 Task: Create a due date automation trigger when advanced on, 2 working days before a card is due add fields with custom field "Resume" set to a number lower or equal to 1 and greater than 10 at 11:00 AM.
Action: Mouse moved to (1304, 108)
Screenshot: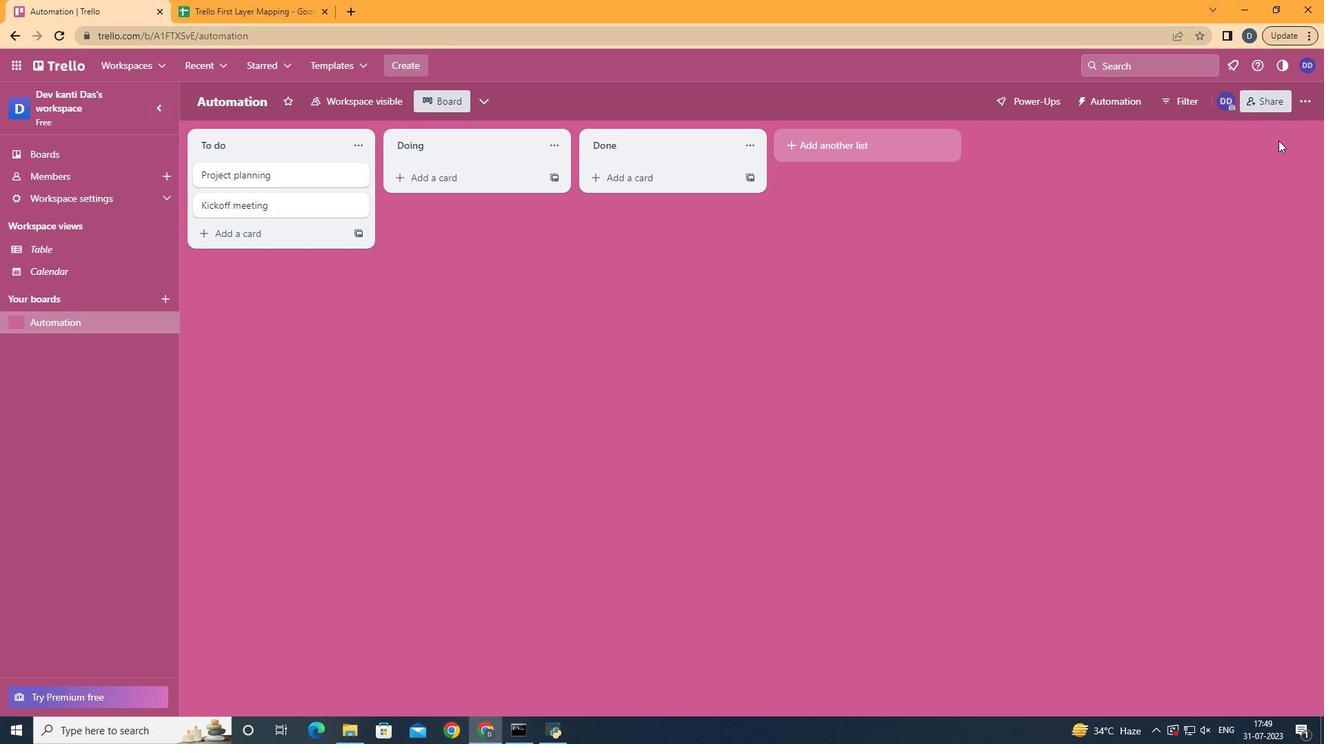 
Action: Mouse pressed left at (1304, 108)
Screenshot: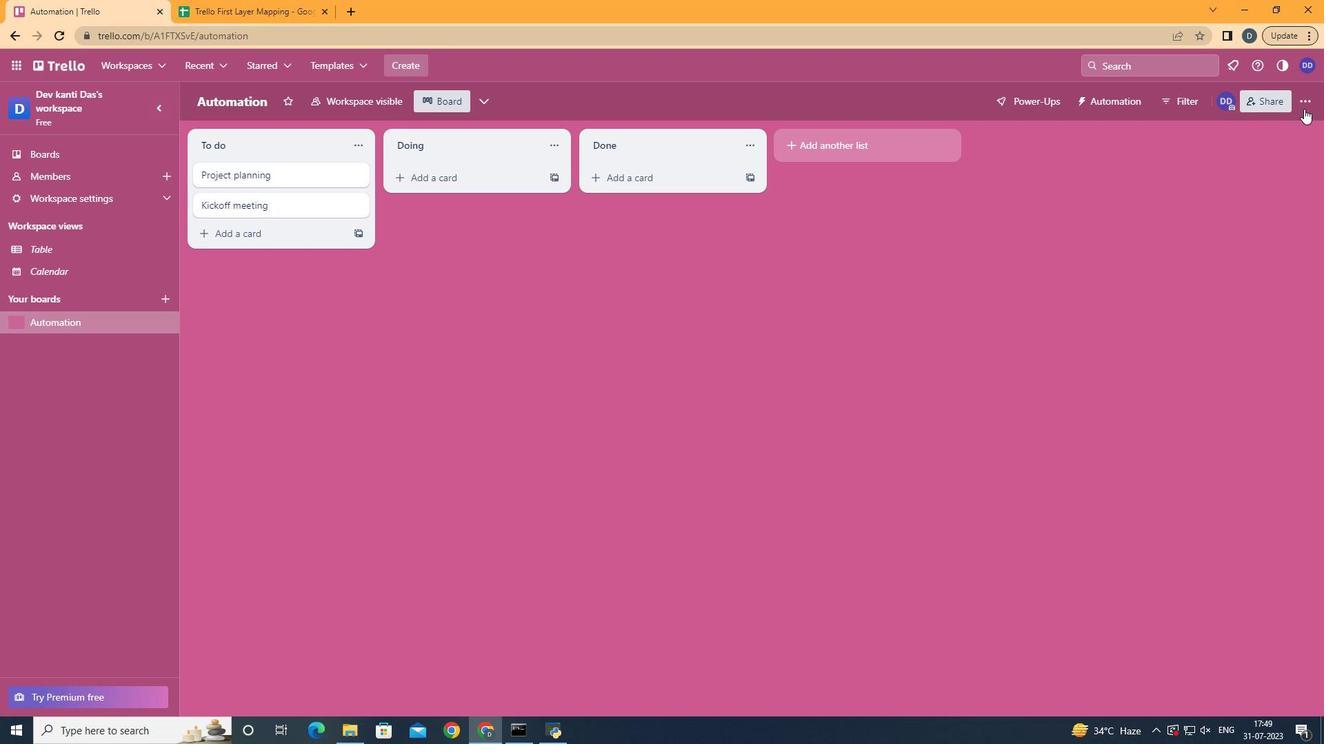 
Action: Mouse moved to (1220, 292)
Screenshot: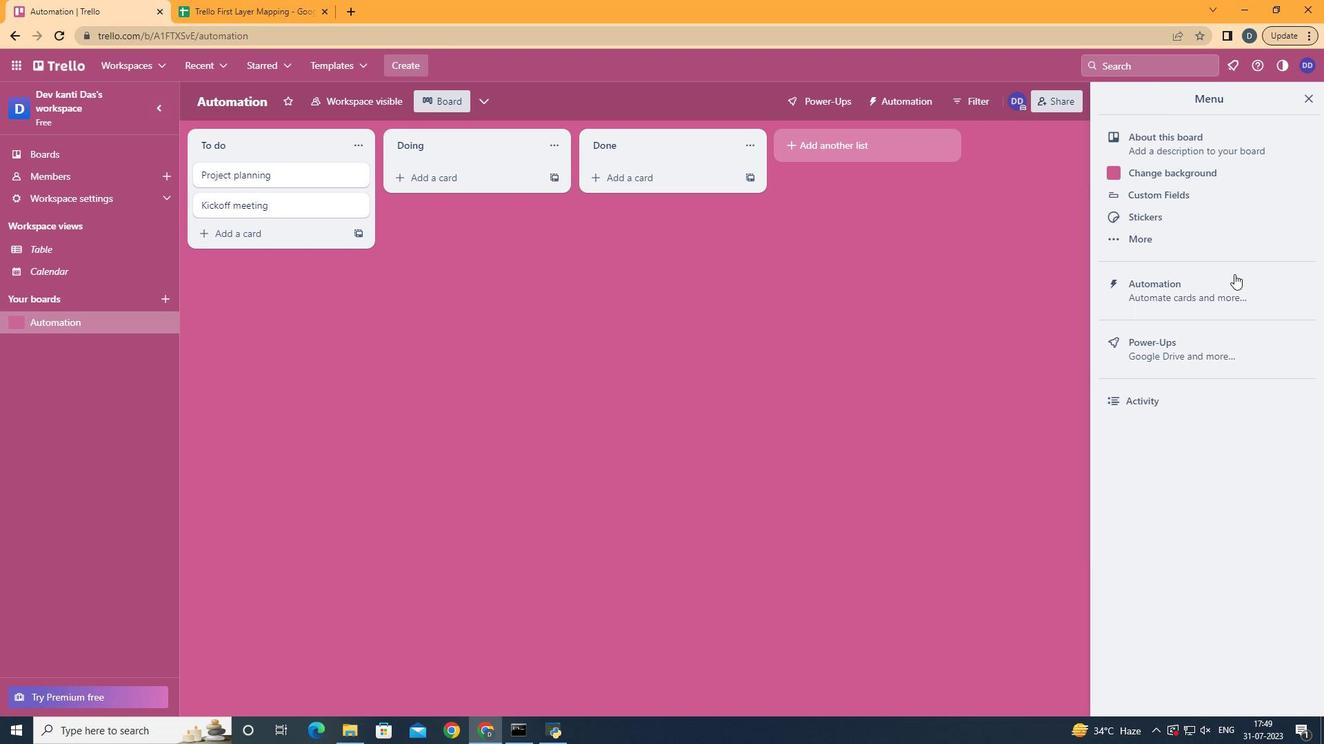 
Action: Mouse pressed left at (1220, 292)
Screenshot: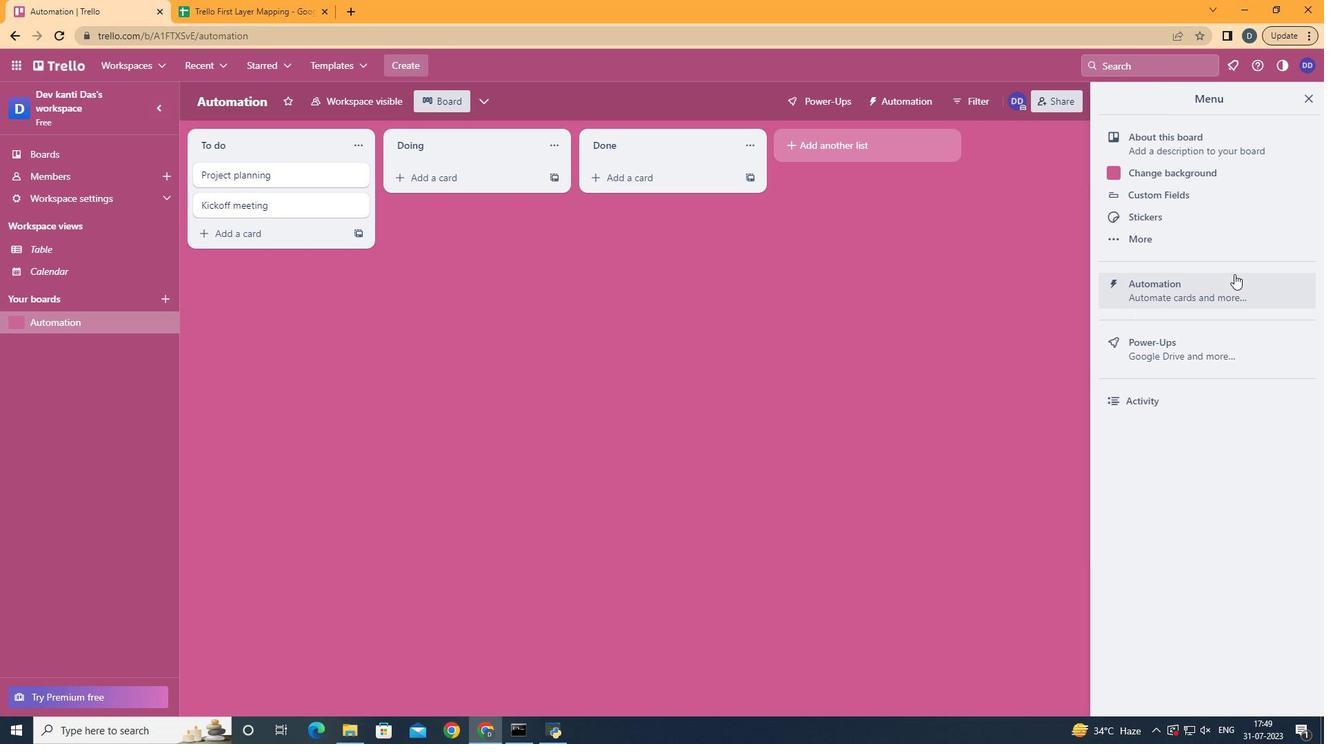 
Action: Mouse moved to (294, 284)
Screenshot: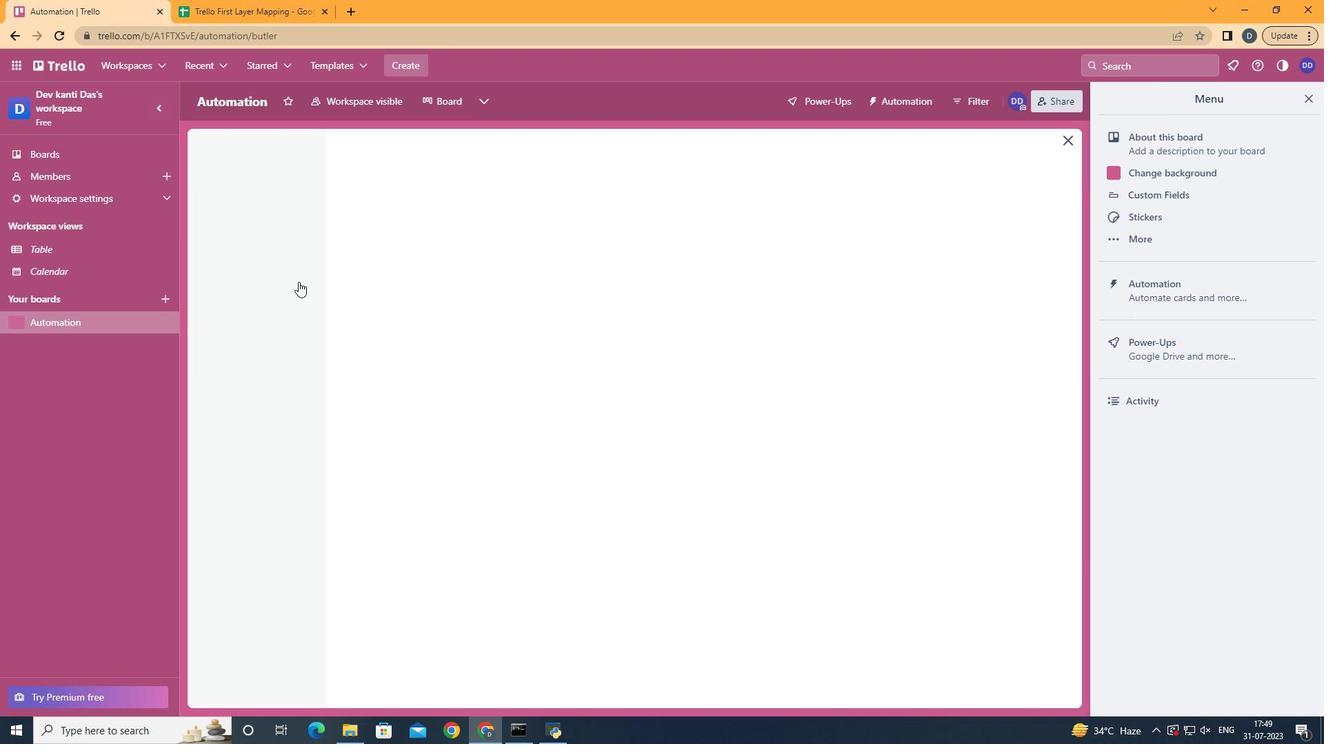 
Action: Mouse pressed left at (294, 284)
Screenshot: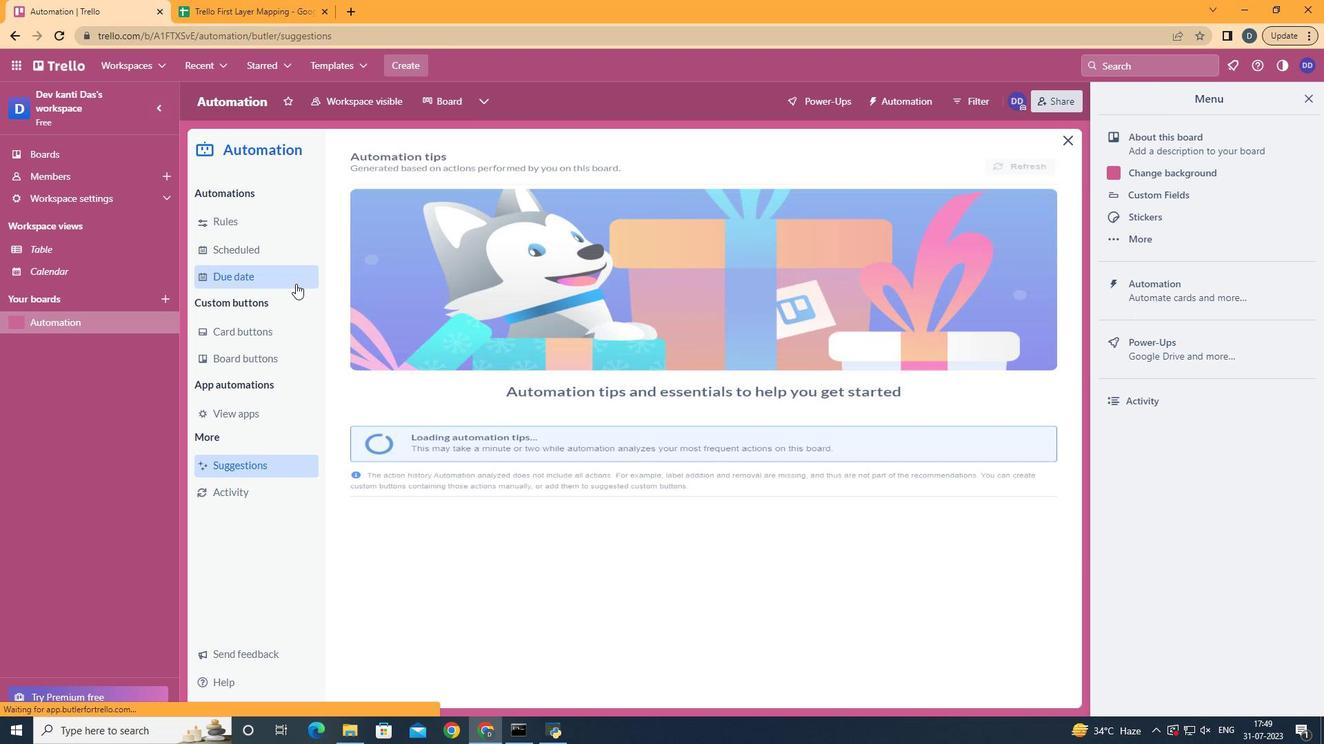 
Action: Mouse moved to (969, 162)
Screenshot: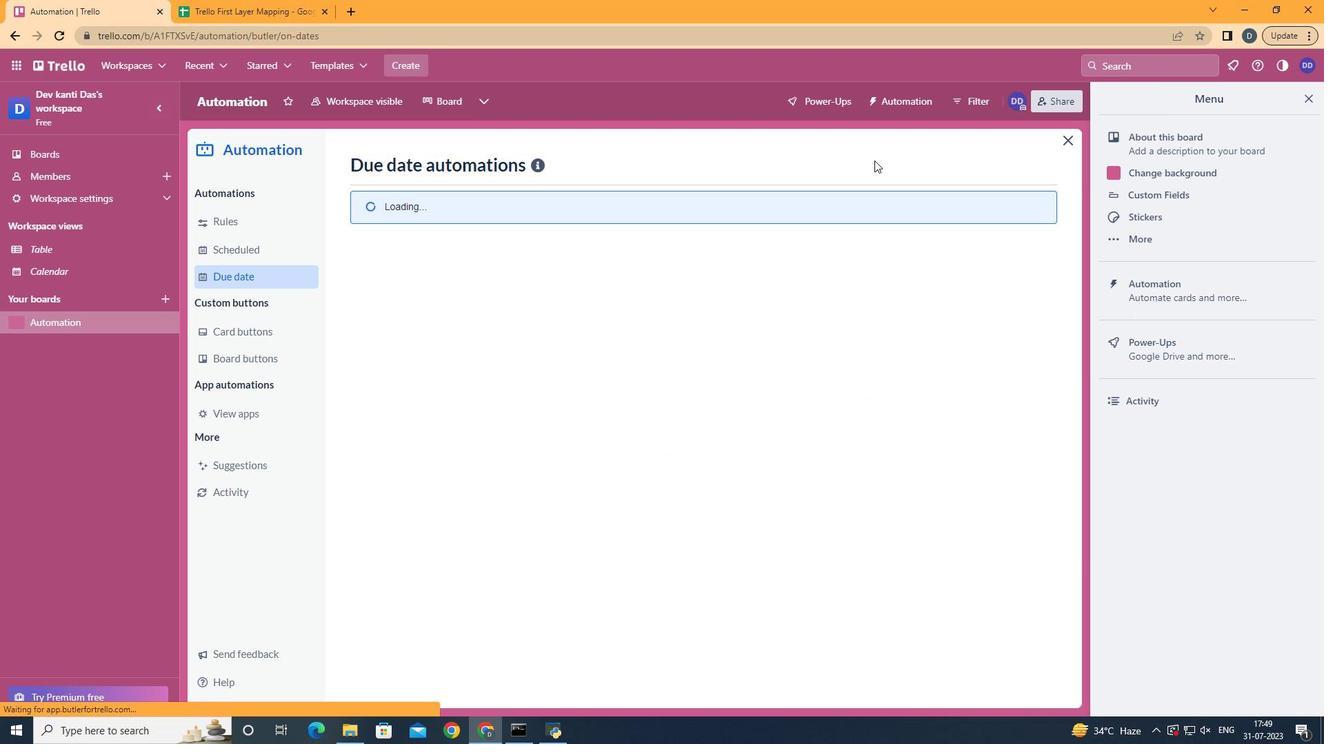
Action: Mouse pressed left at (969, 162)
Screenshot: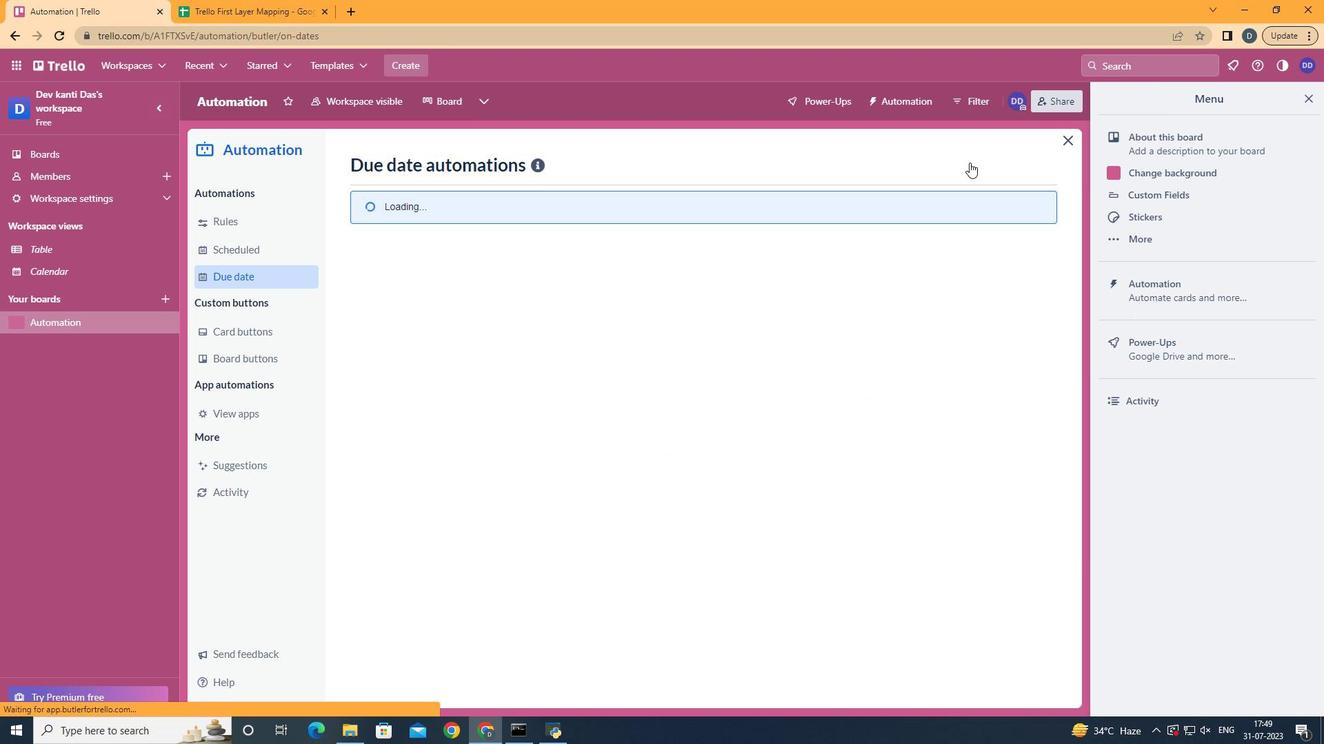 
Action: Mouse moved to (702, 309)
Screenshot: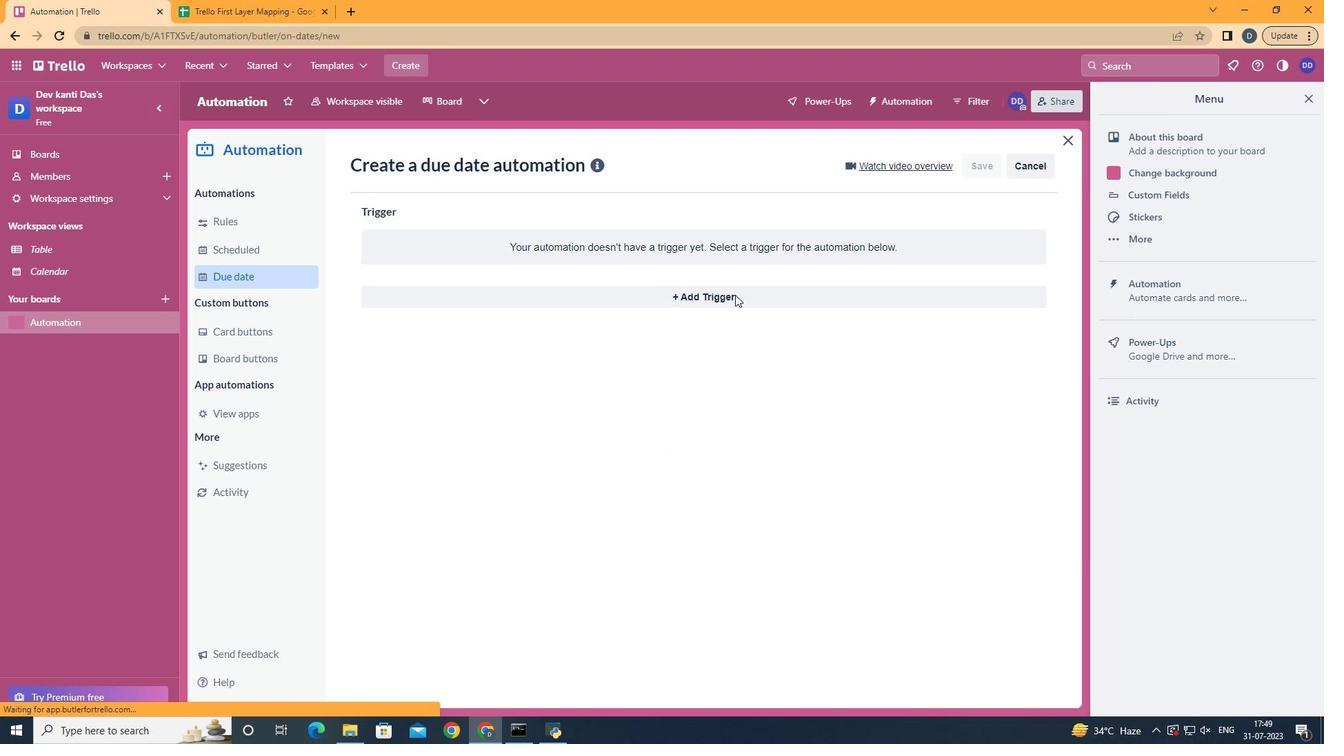 
Action: Mouse pressed left at (702, 309)
Screenshot: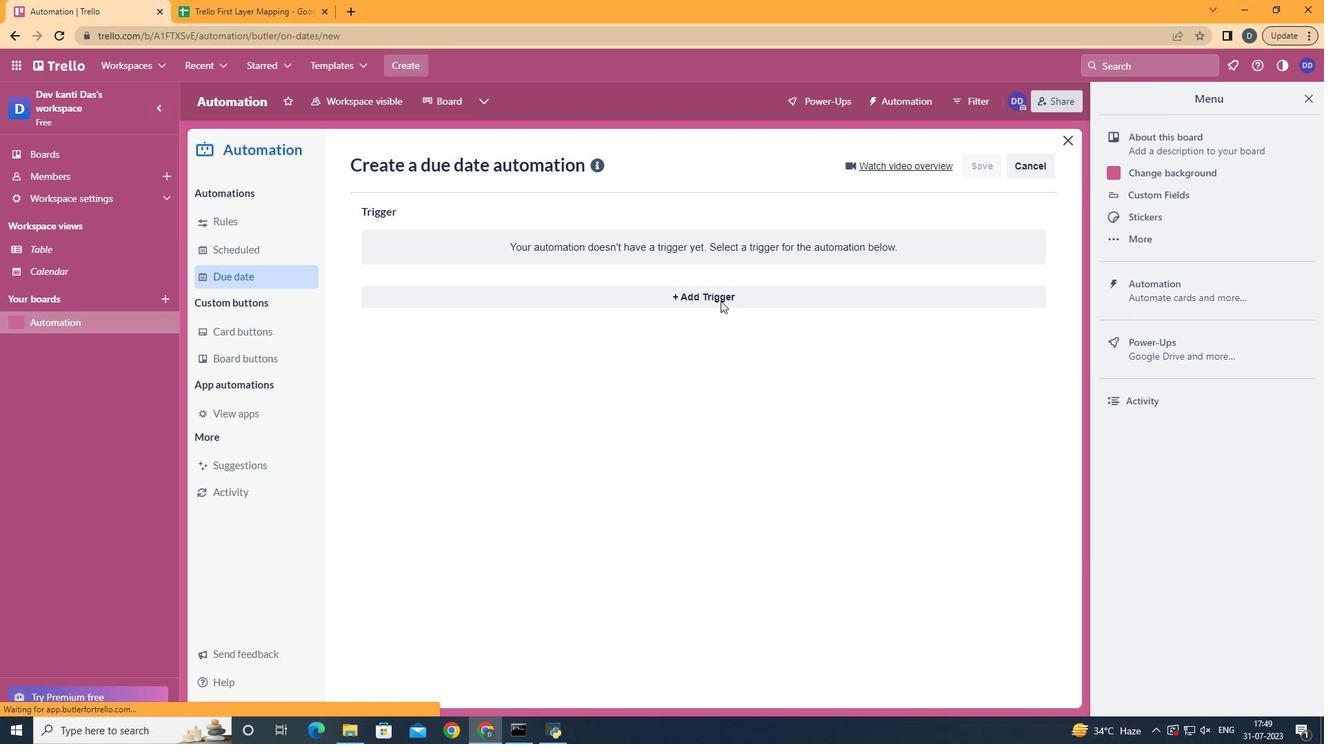 
Action: Mouse moved to (733, 294)
Screenshot: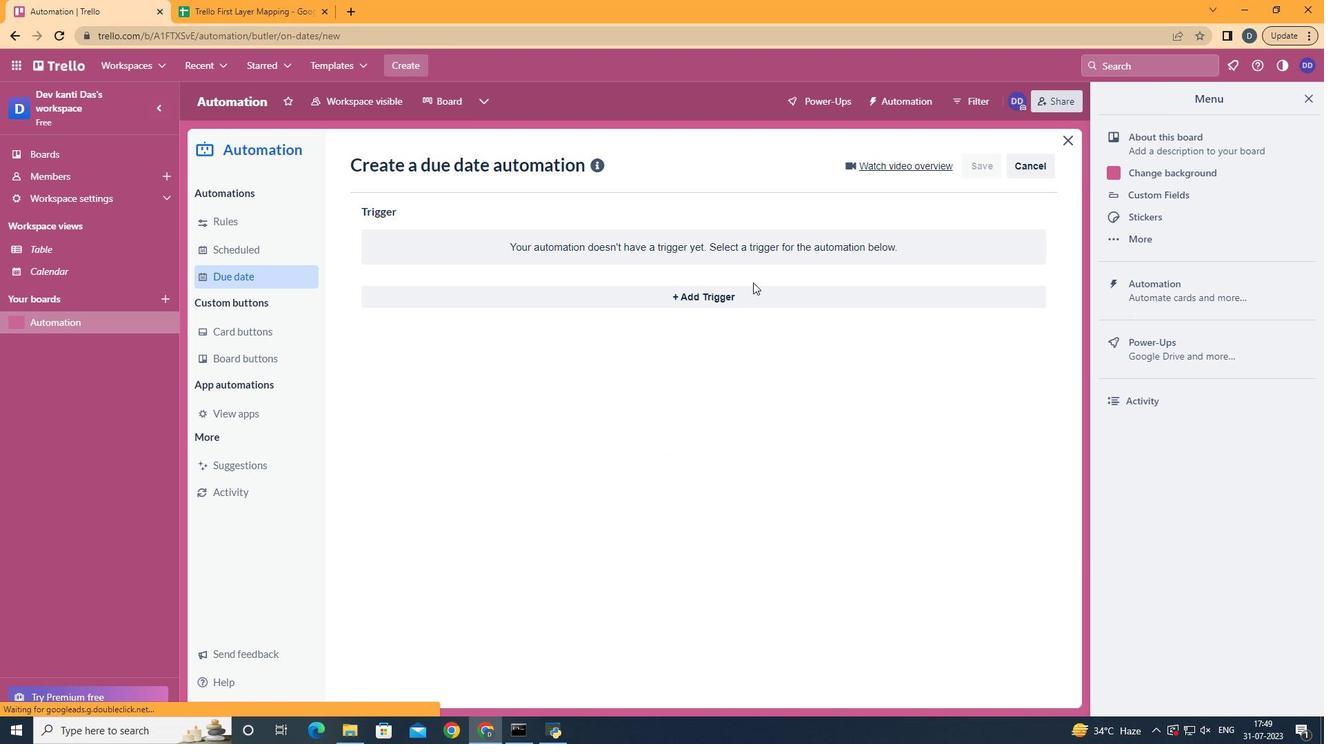 
Action: Mouse pressed left at (733, 294)
Screenshot: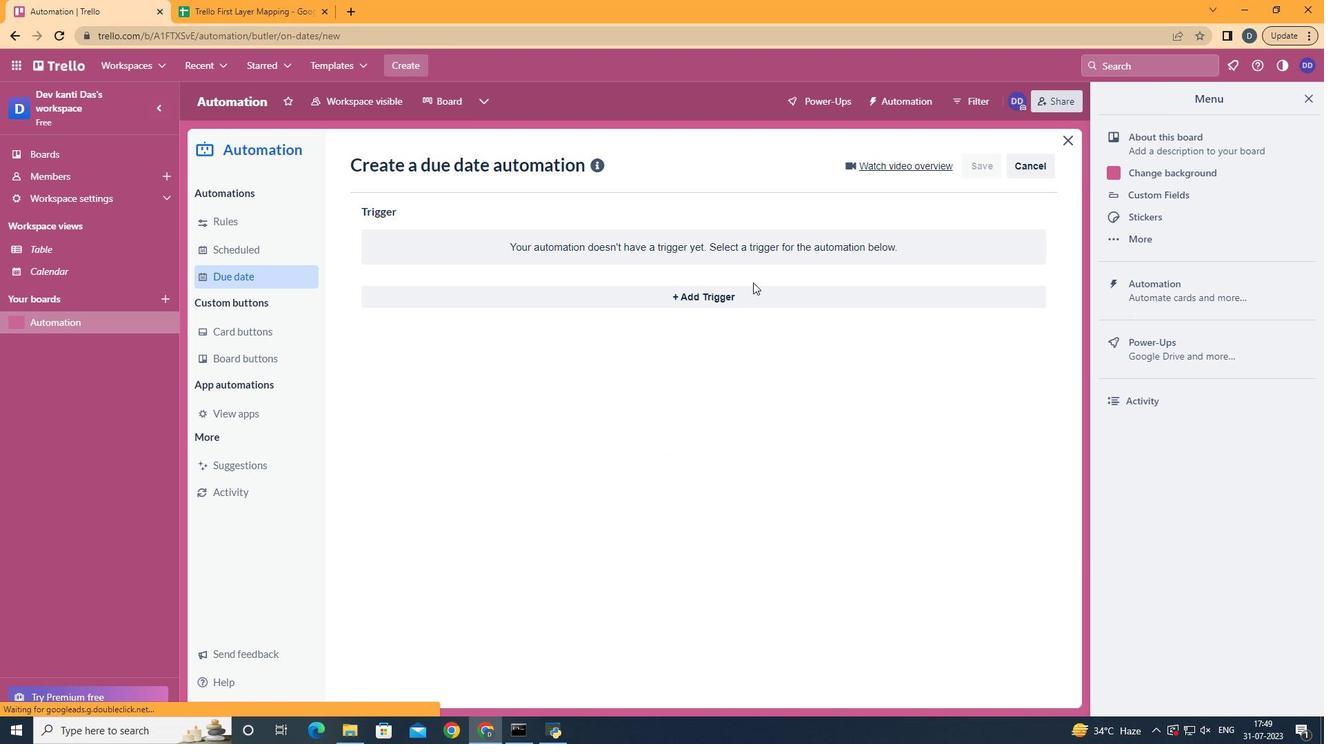 
Action: Mouse moved to (444, 558)
Screenshot: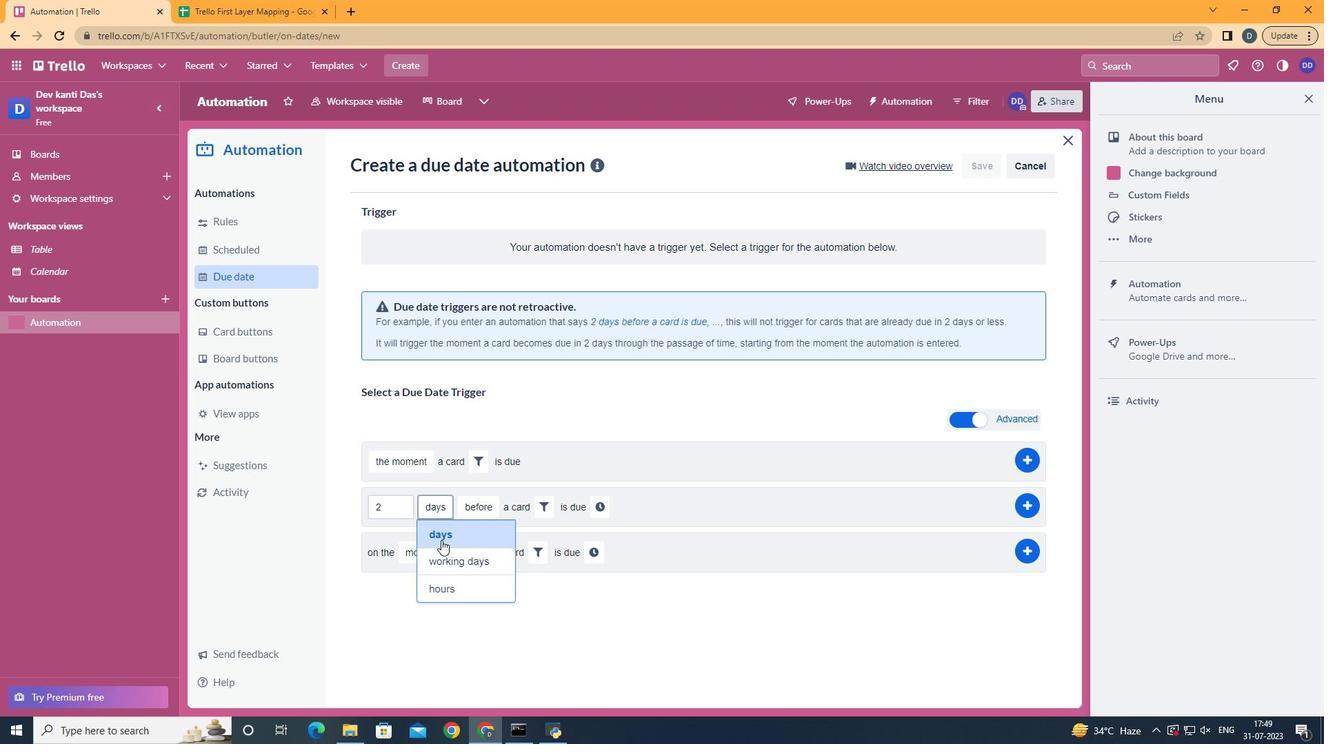 
Action: Mouse pressed left at (444, 558)
Screenshot: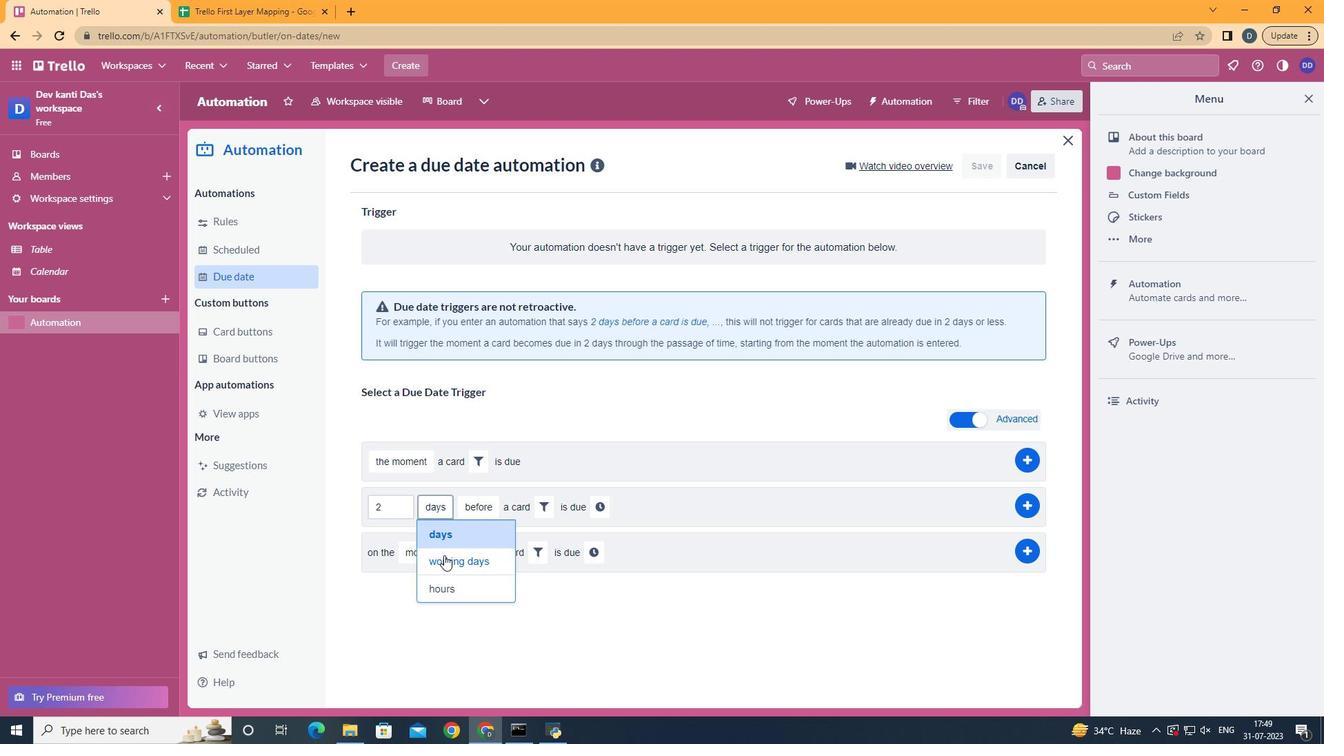 
Action: Mouse moved to (571, 506)
Screenshot: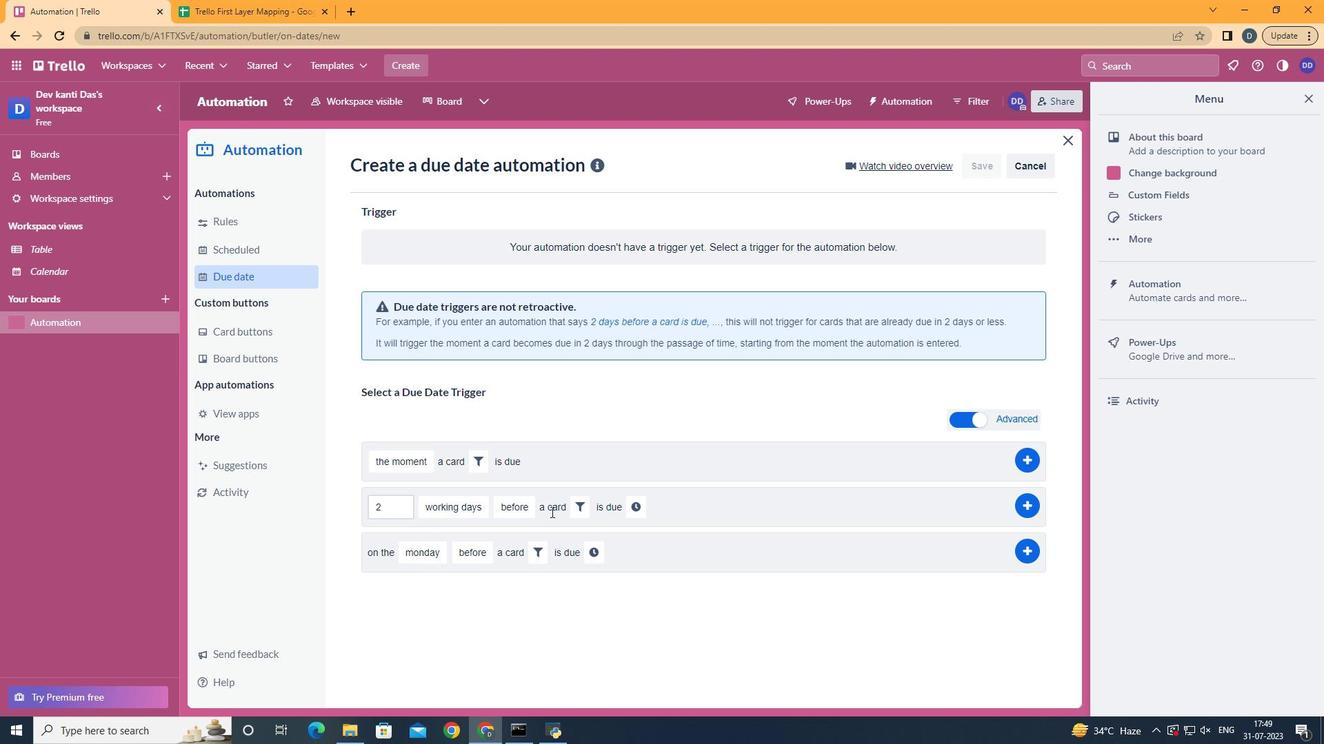 
Action: Mouse pressed left at (571, 506)
Screenshot: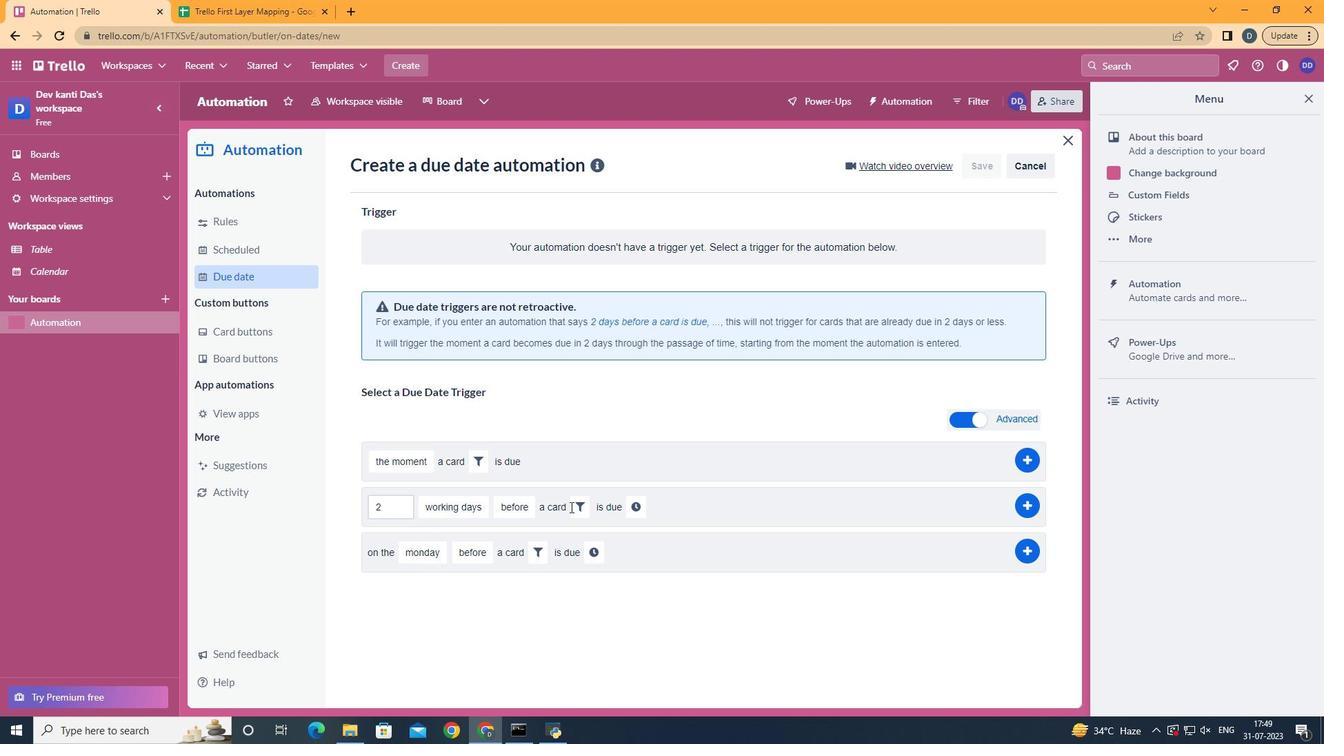 
Action: Mouse moved to (805, 553)
Screenshot: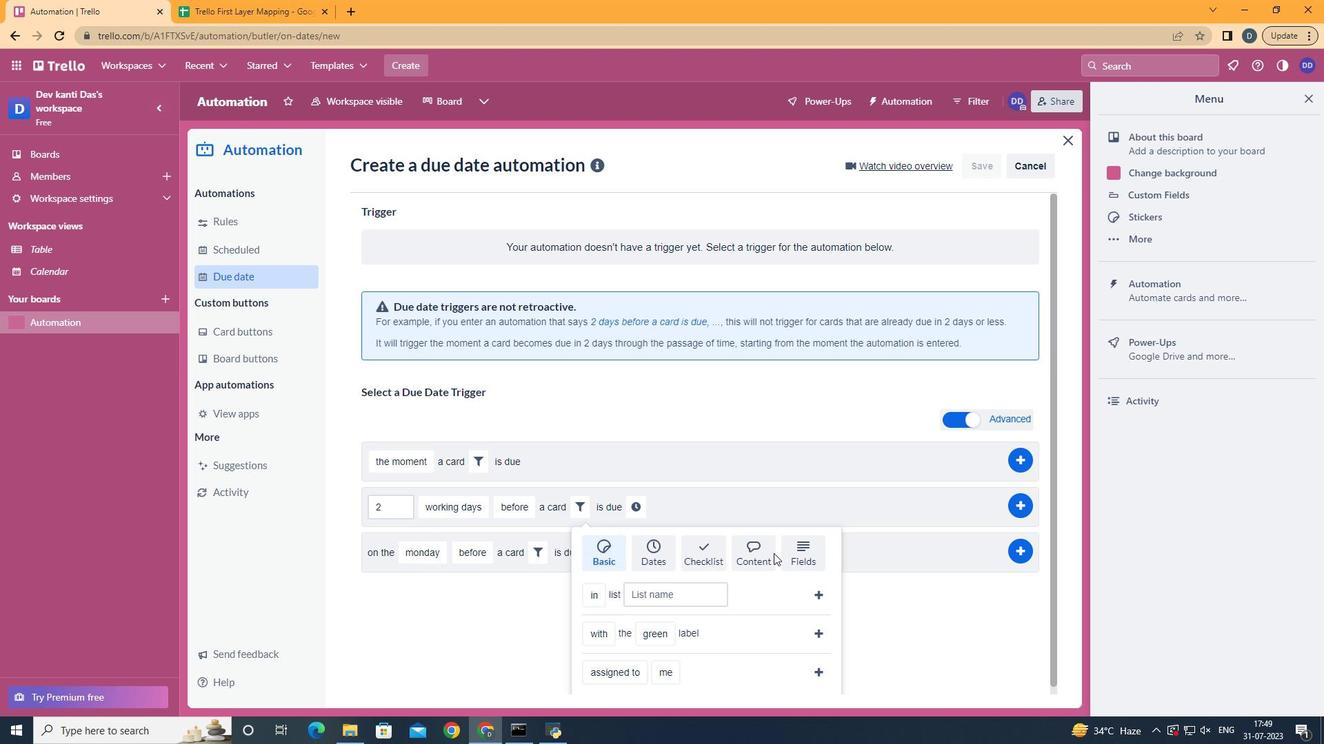 
Action: Mouse pressed left at (805, 553)
Screenshot: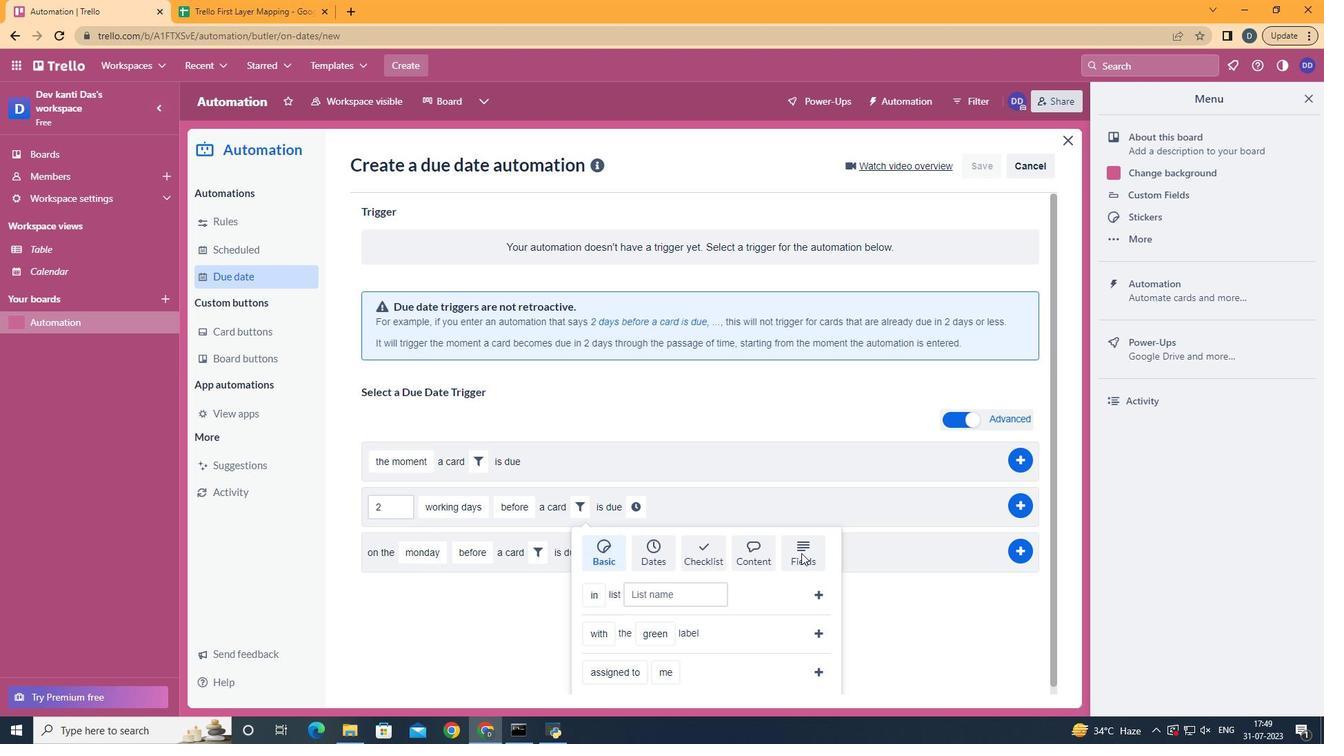 
Action: Mouse moved to (806, 553)
Screenshot: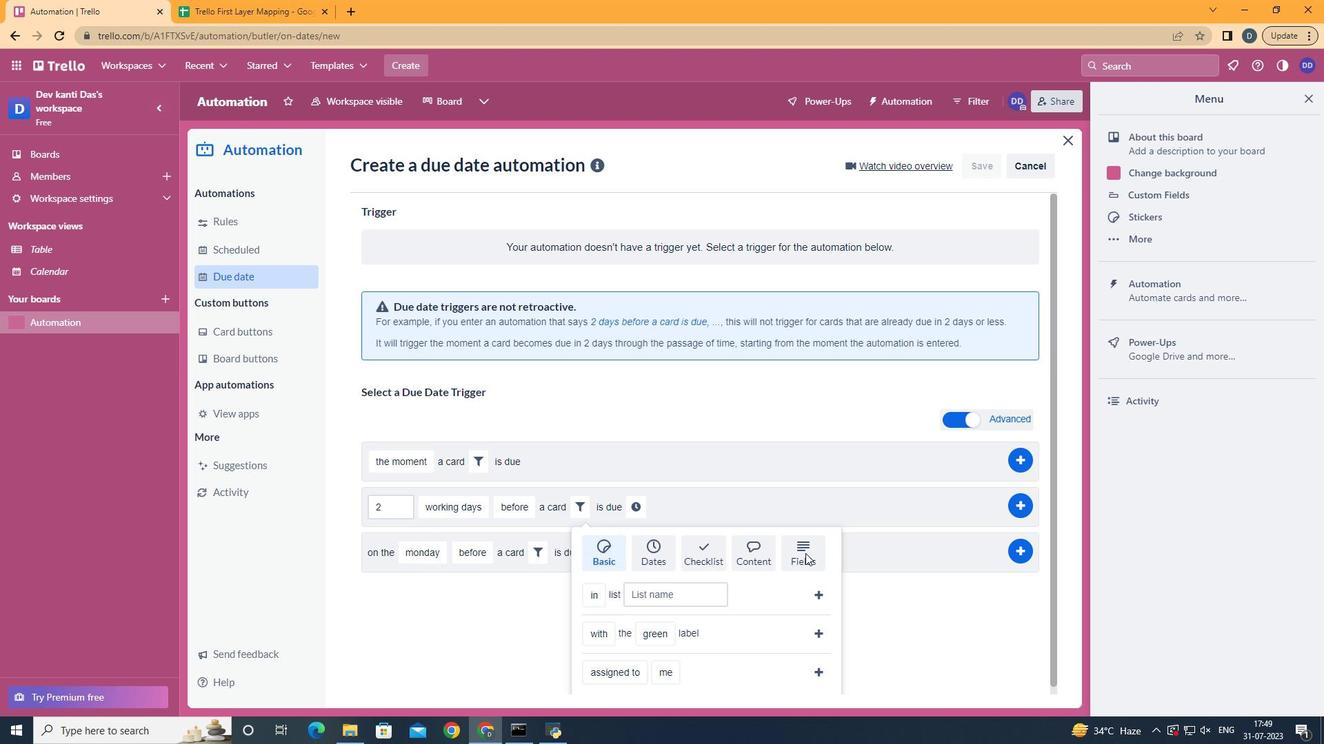 
Action: Mouse scrolled (806, 553) with delta (0, 0)
Screenshot: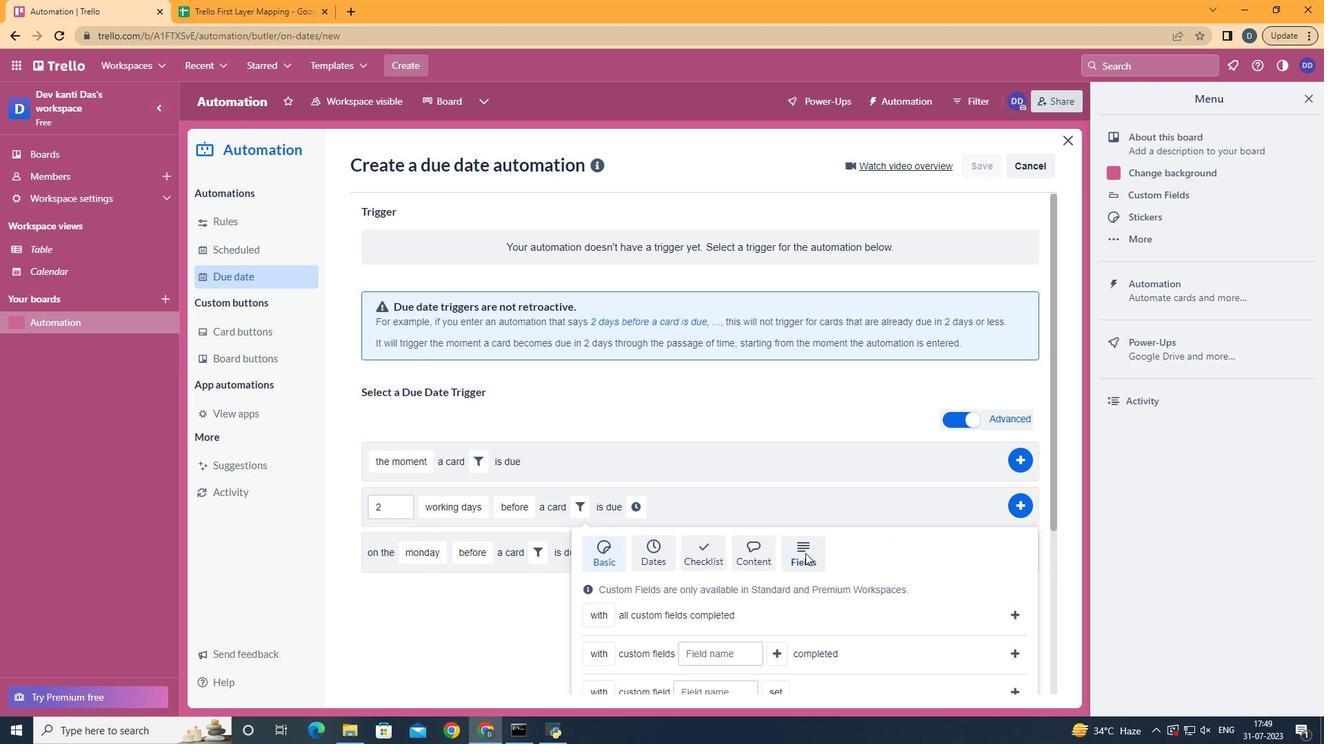 
Action: Mouse scrolled (806, 553) with delta (0, 0)
Screenshot: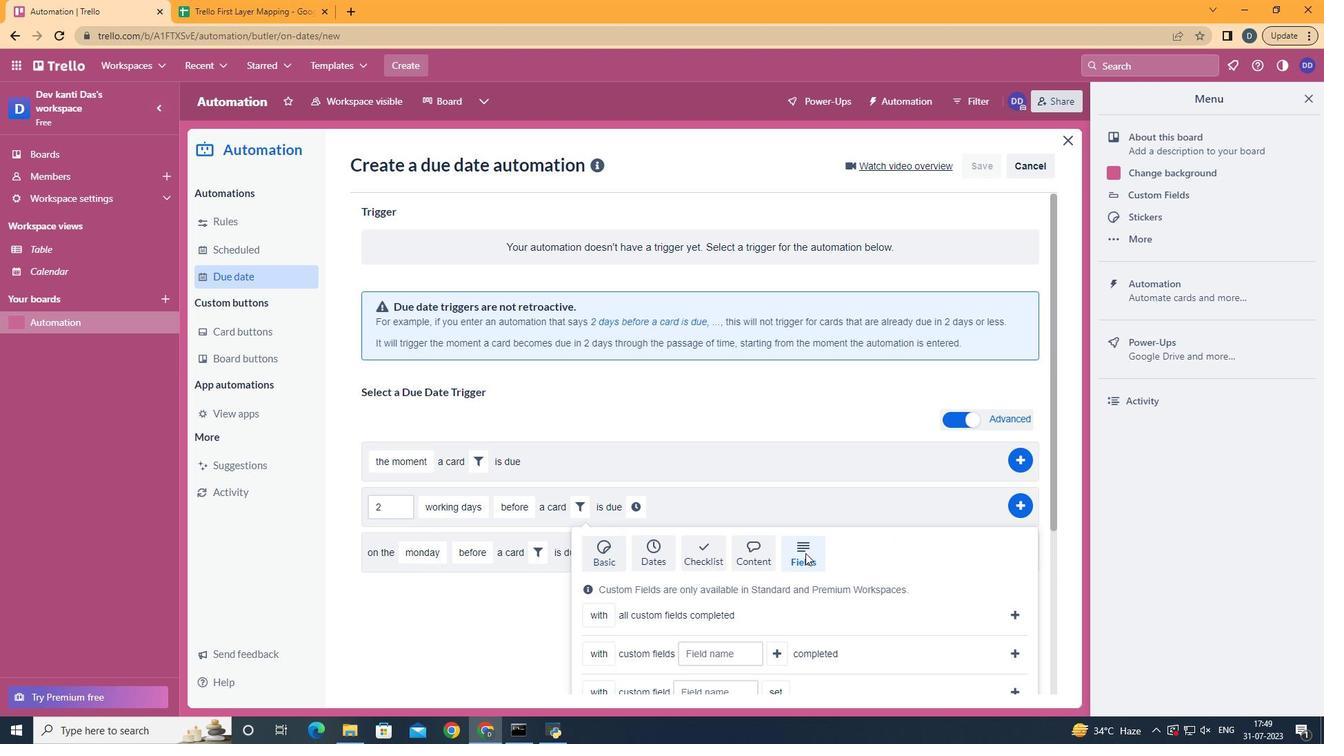 
Action: Mouse scrolled (806, 553) with delta (0, 0)
Screenshot: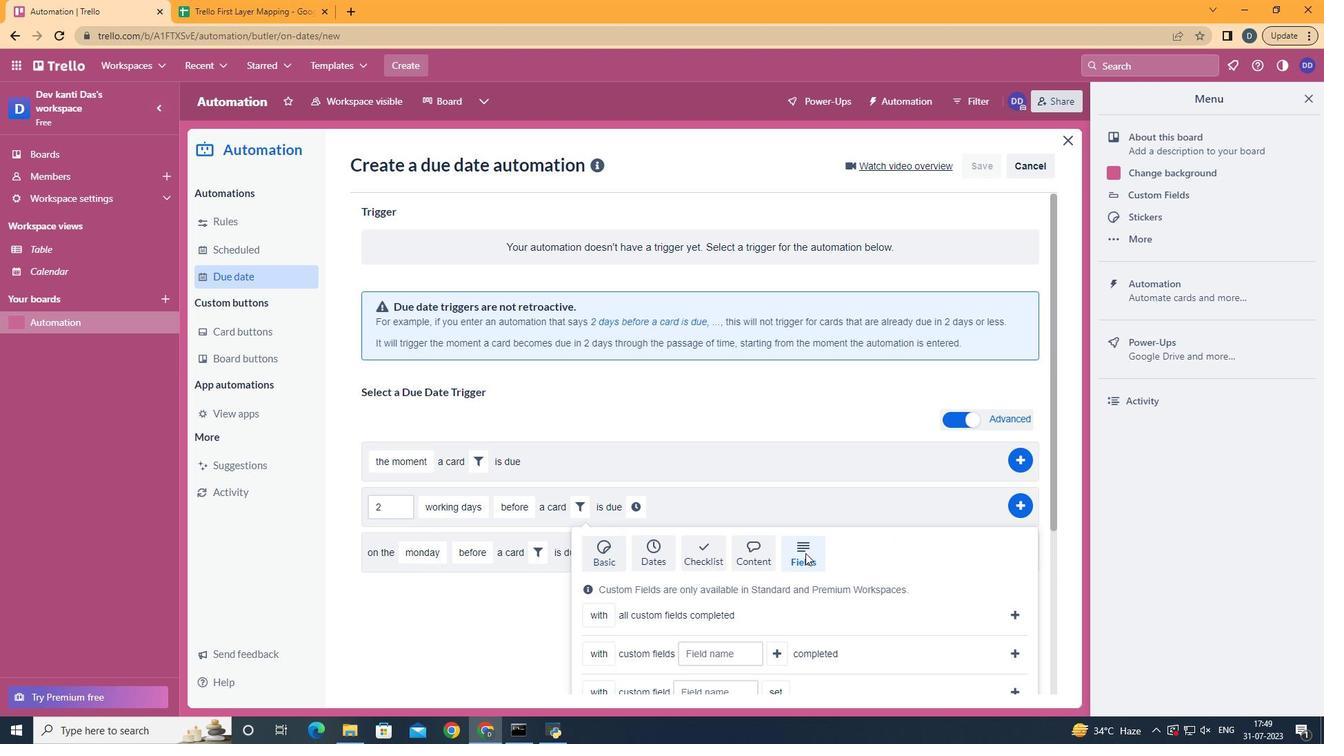 
Action: Mouse scrolled (806, 553) with delta (0, 0)
Screenshot: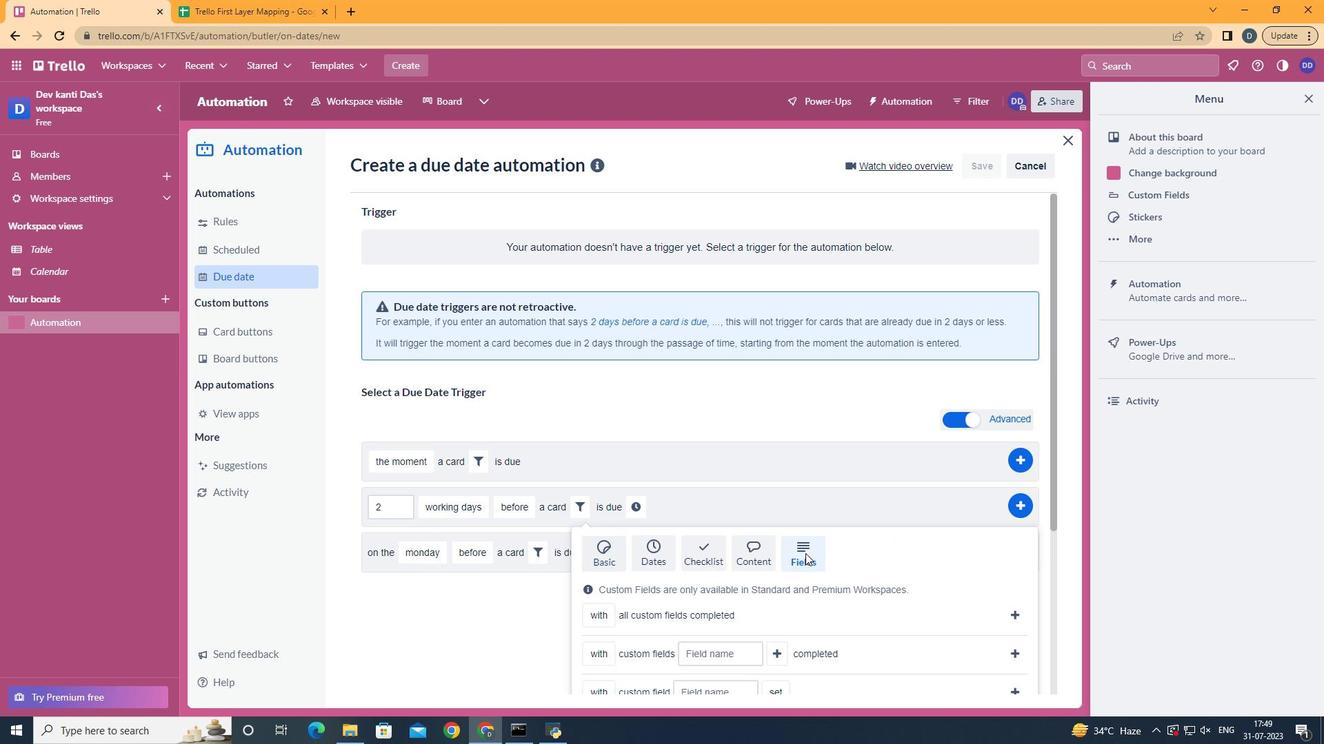 
Action: Mouse scrolled (806, 553) with delta (0, 0)
Screenshot: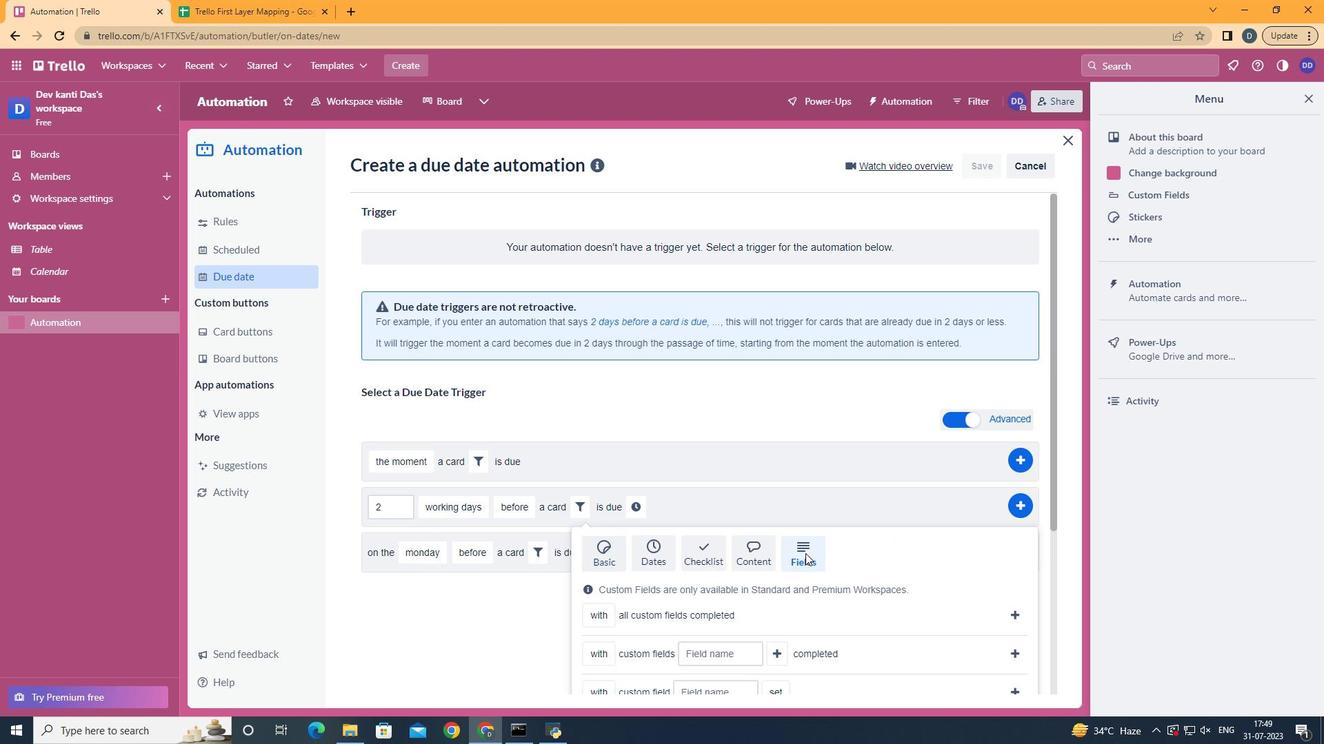 
Action: Mouse moved to (713, 567)
Screenshot: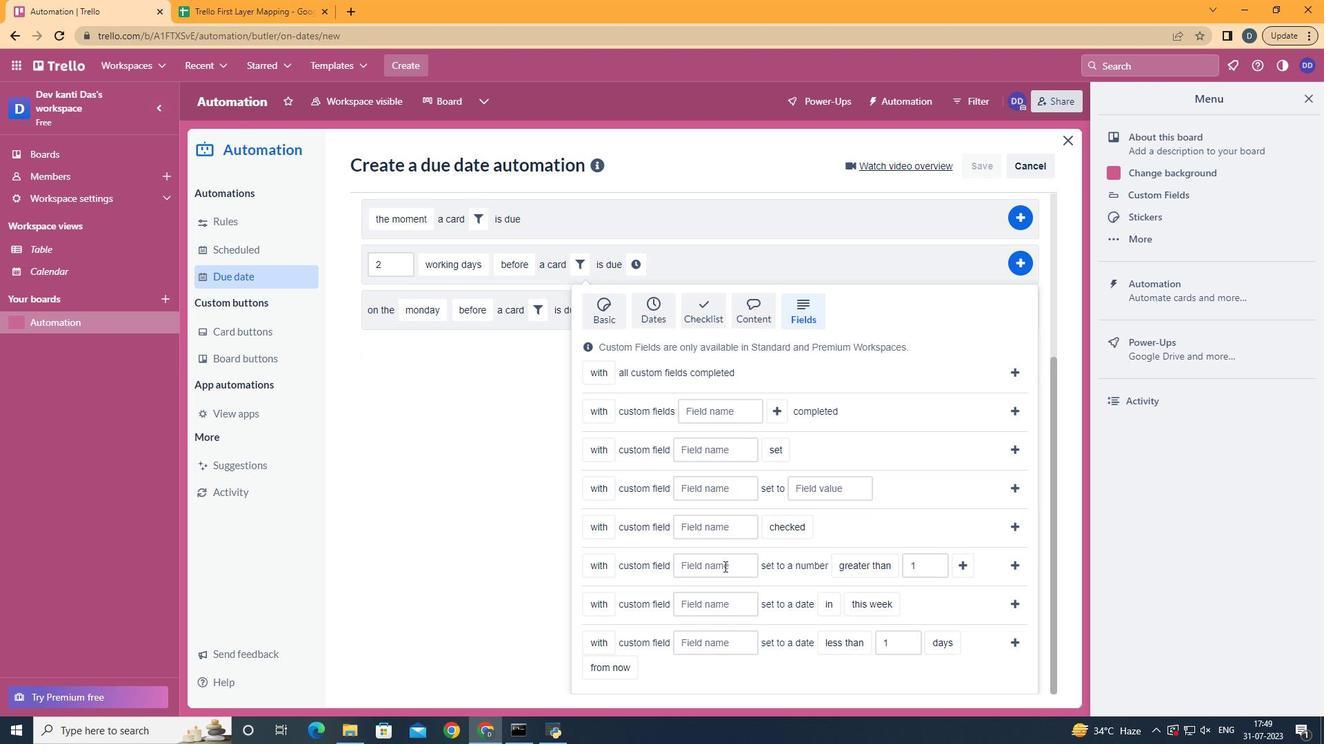 
Action: Mouse pressed left at (713, 567)
Screenshot: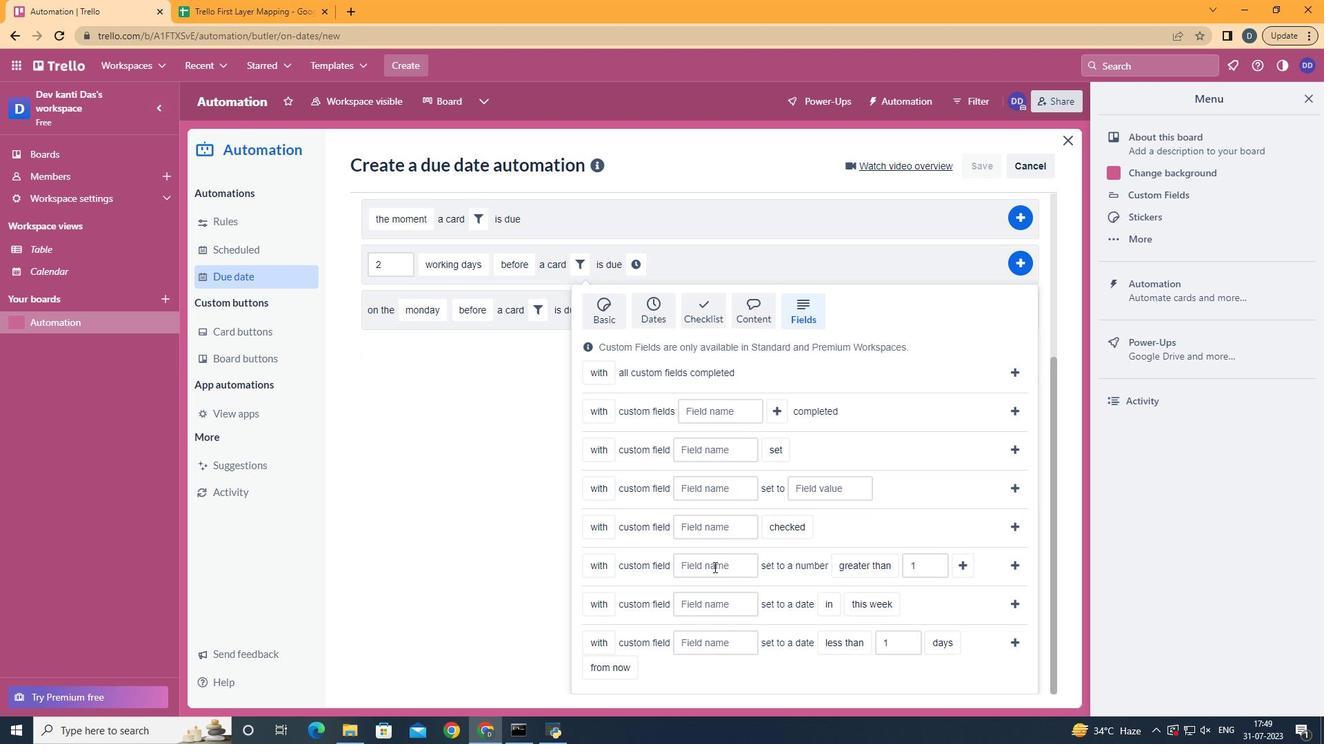 
Action: Key pressed <Key.shift>Resume
Screenshot: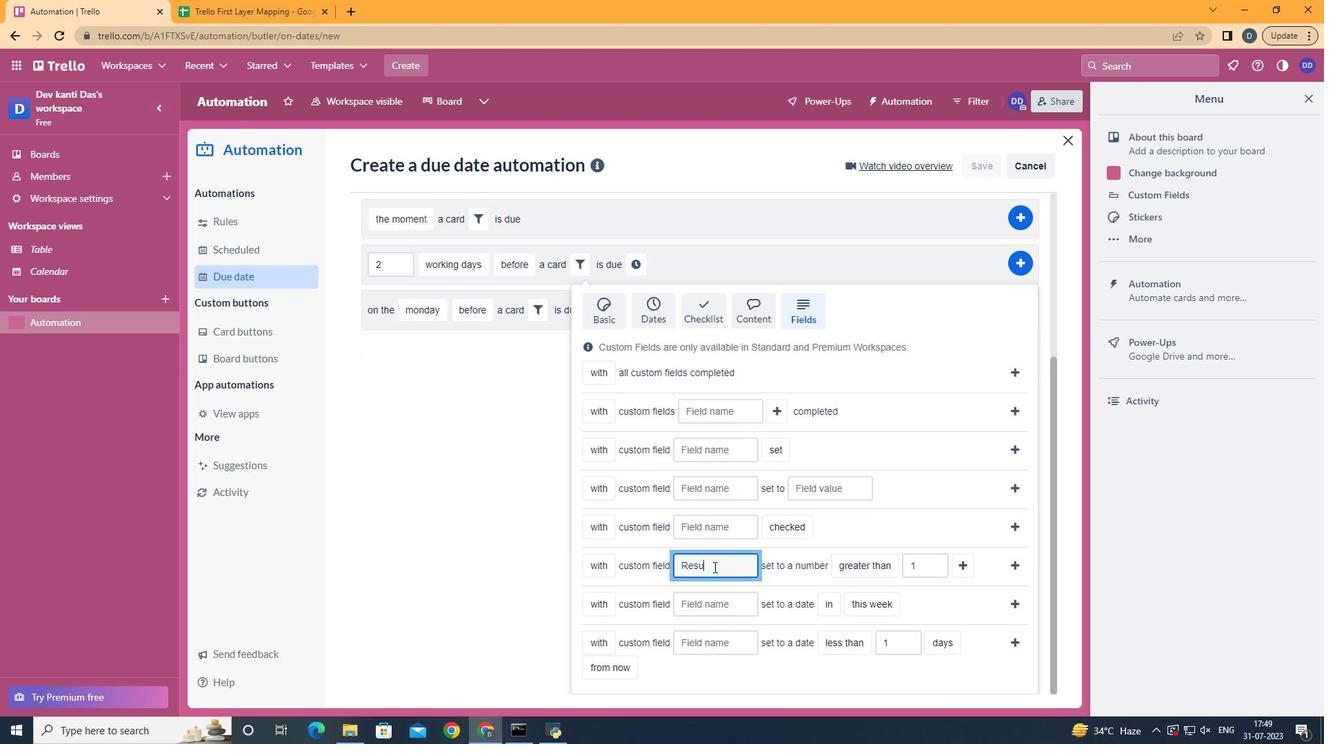 
Action: Mouse moved to (877, 674)
Screenshot: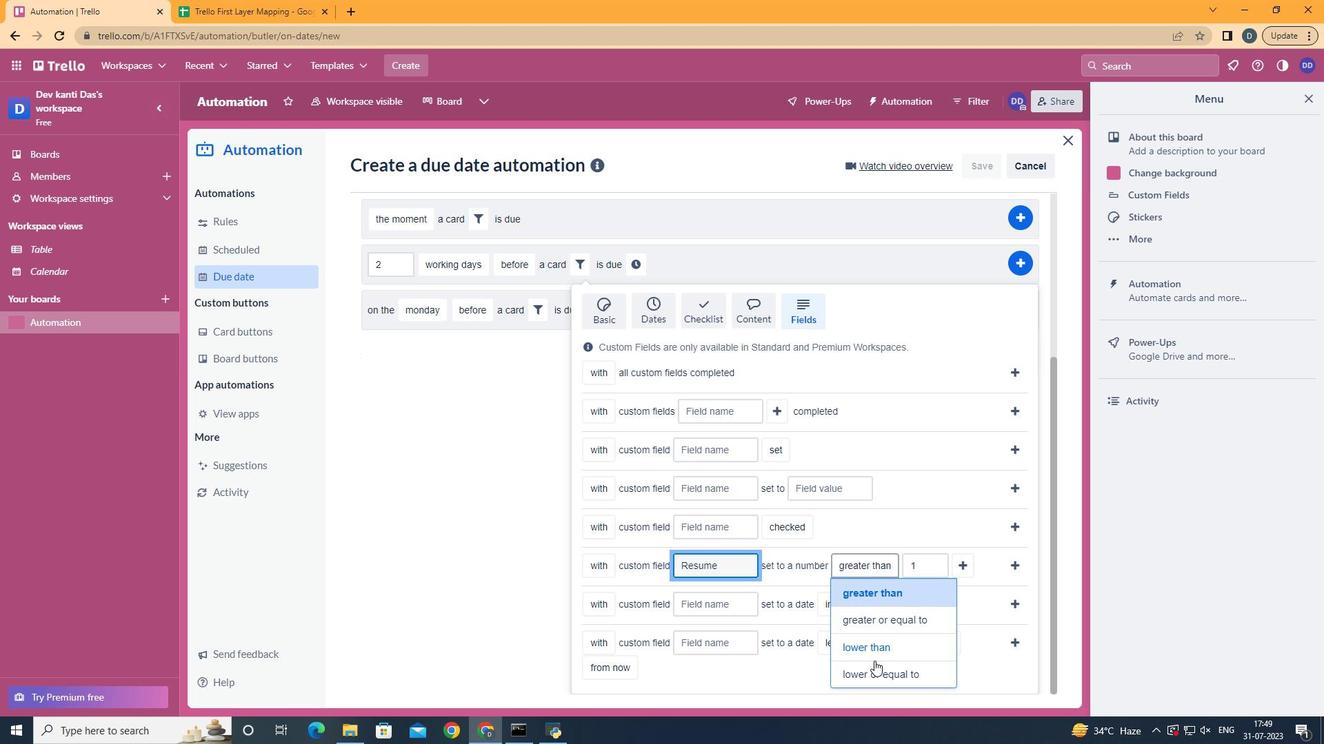 
Action: Mouse pressed left at (877, 674)
Screenshot: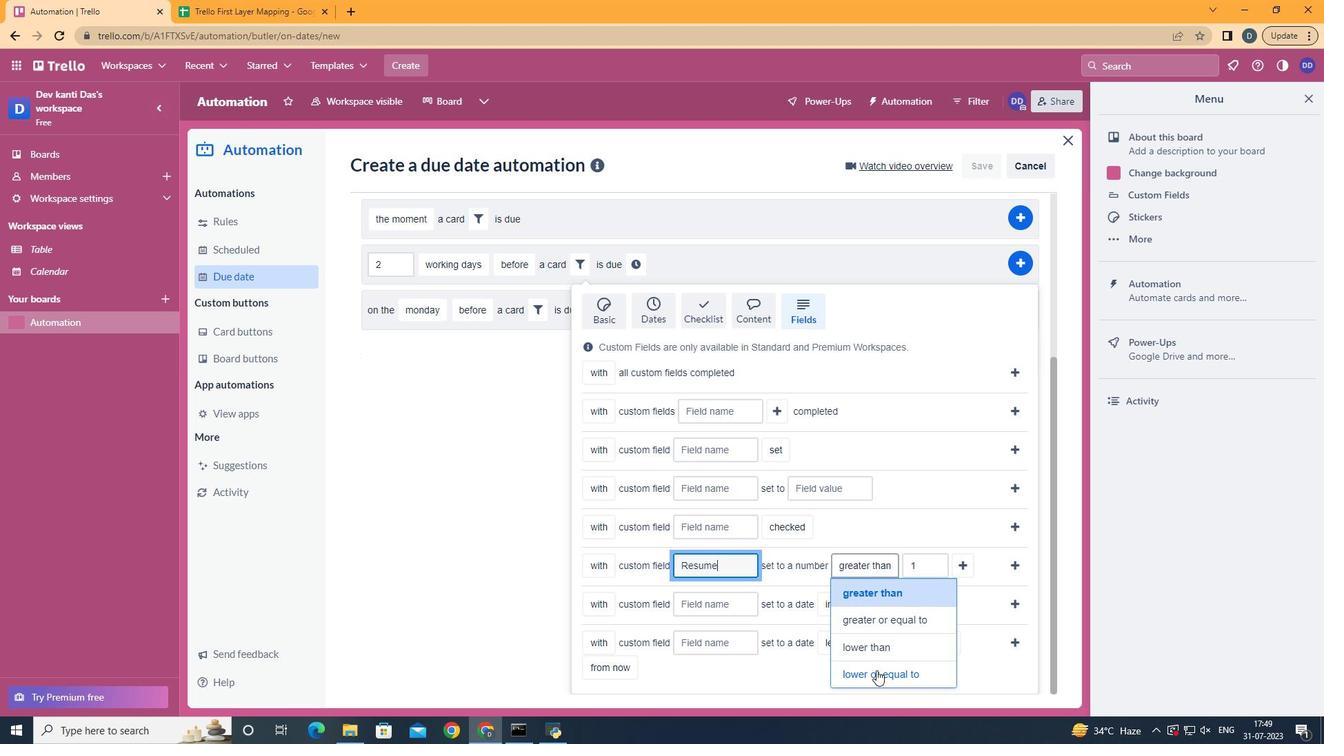
Action: Mouse moved to (584, 591)
Screenshot: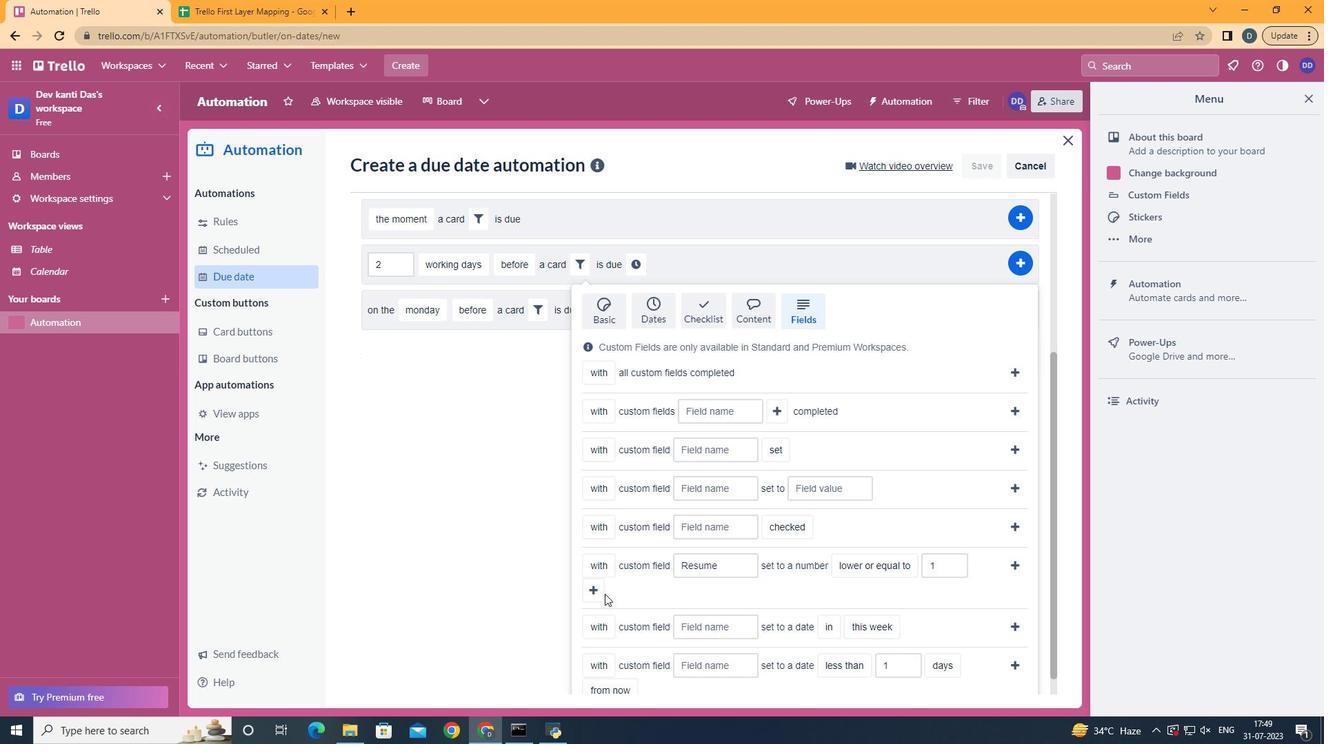 
Action: Mouse pressed left at (584, 591)
Screenshot: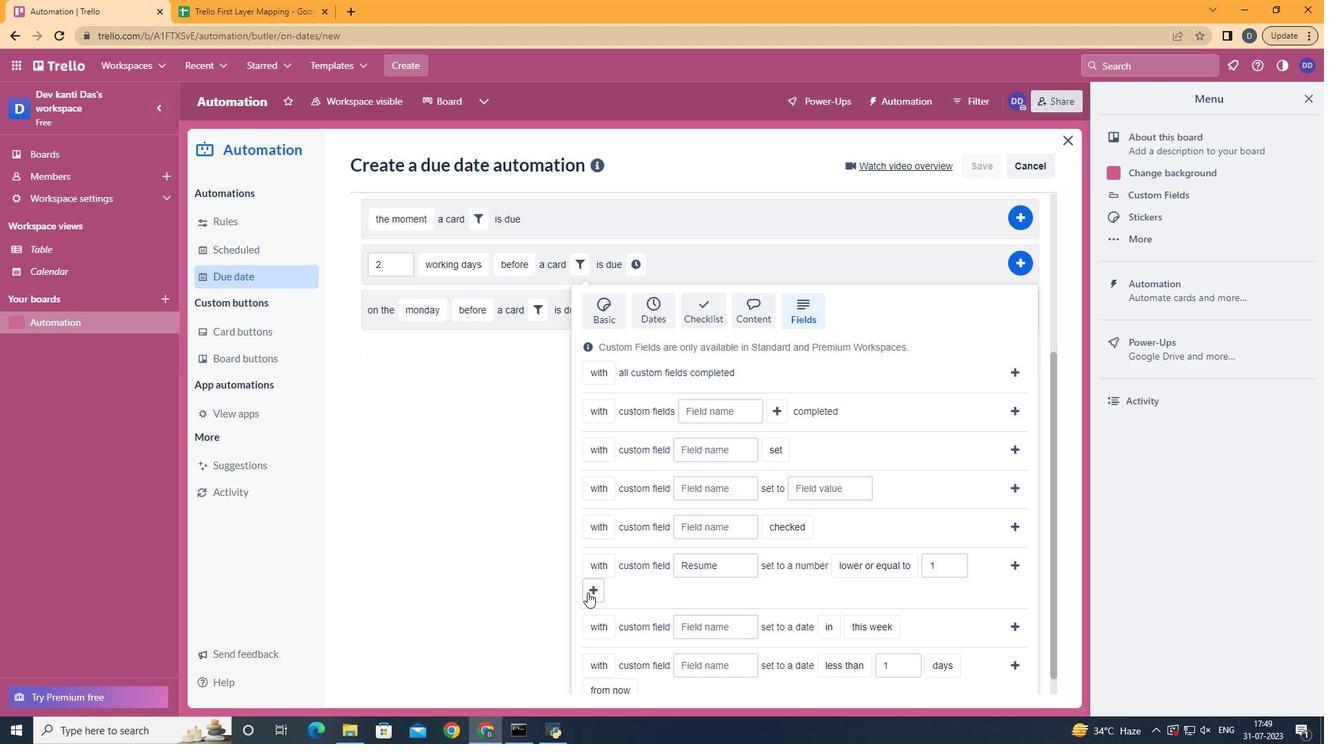 
Action: Mouse moved to (664, 546)
Screenshot: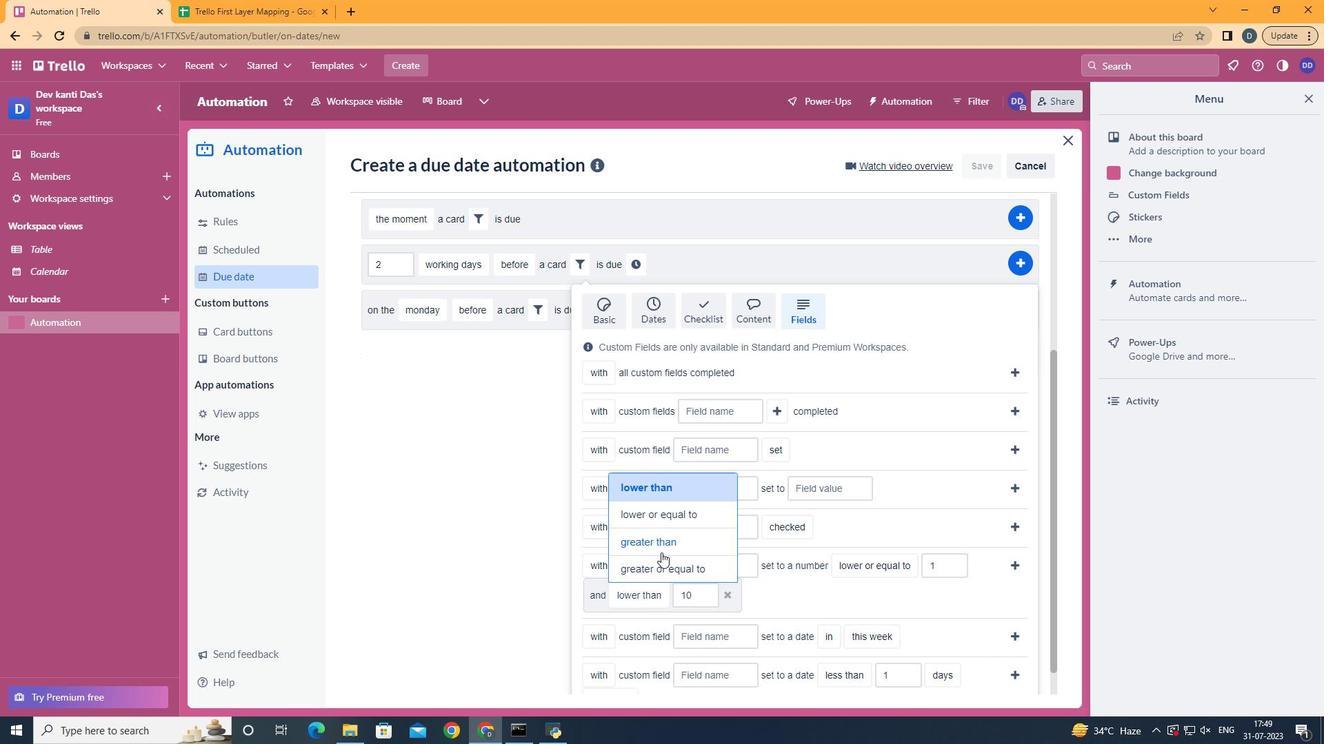 
Action: Mouse pressed left at (664, 546)
Screenshot: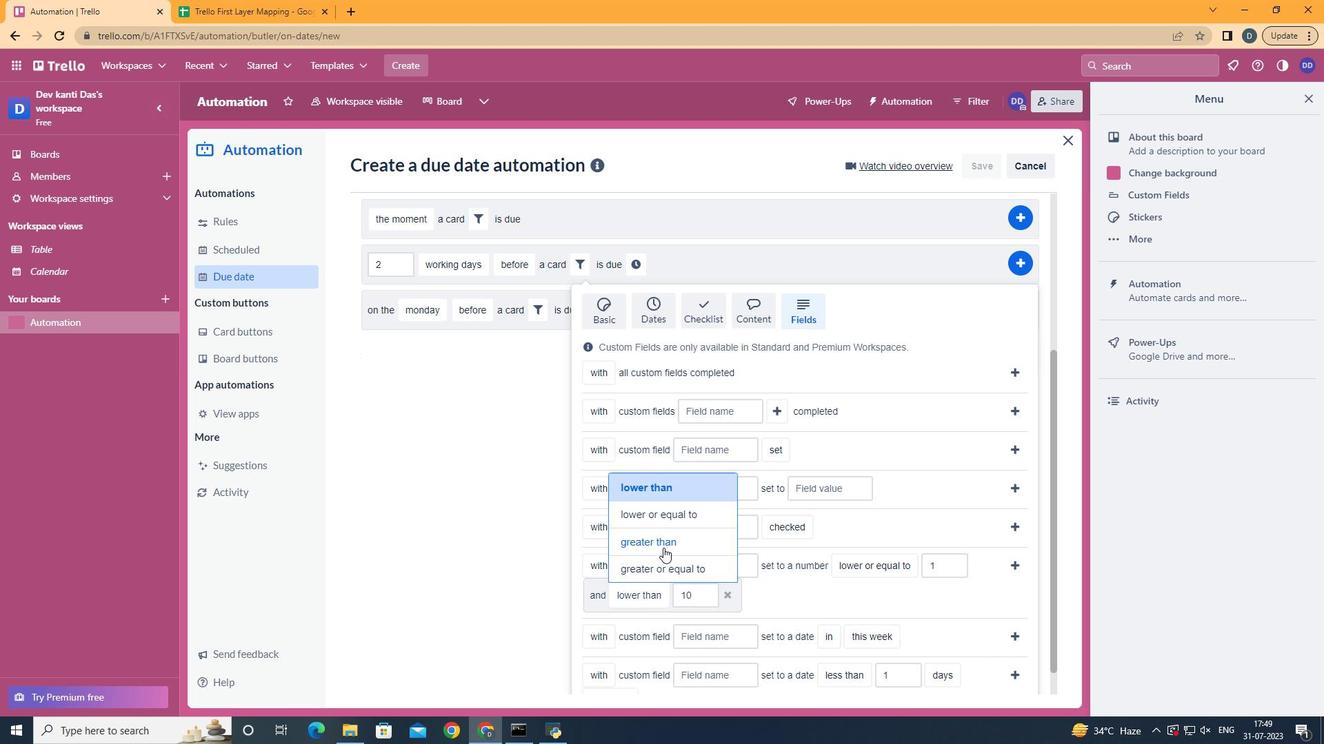 
Action: Mouse moved to (1009, 564)
Screenshot: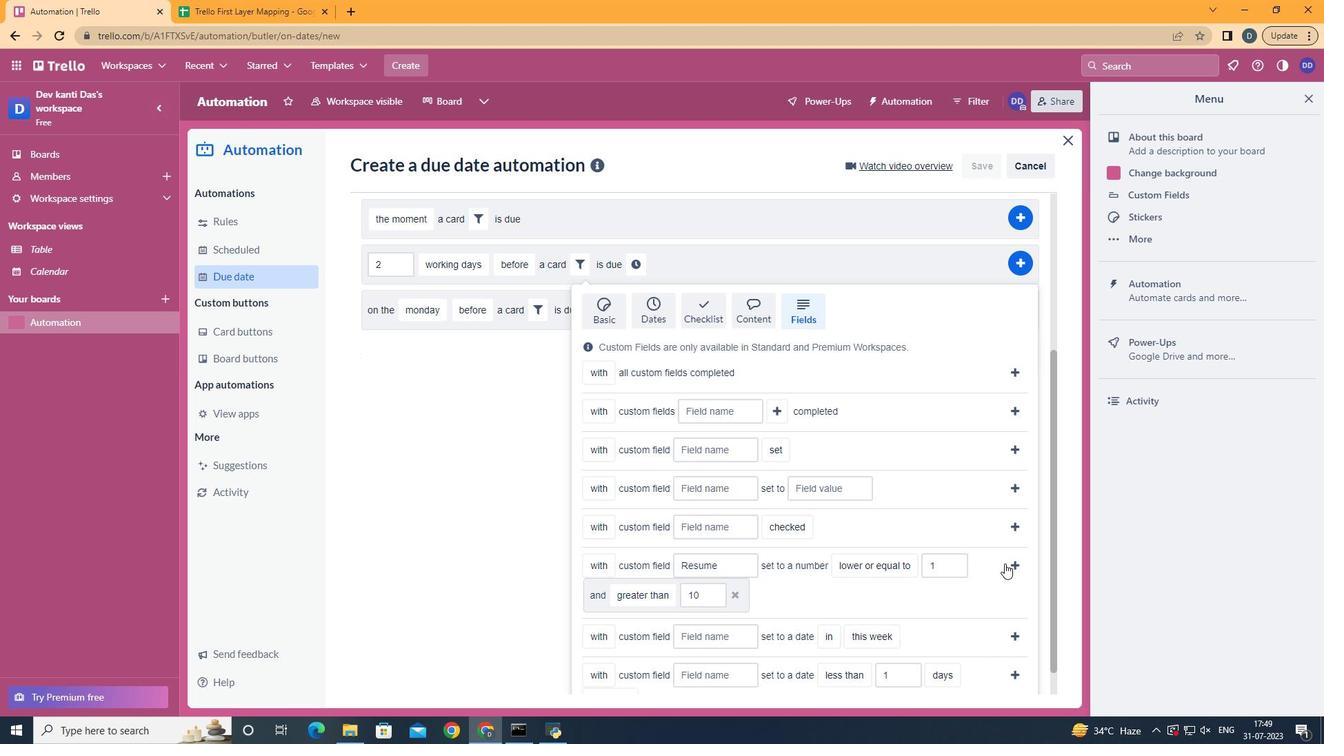 
Action: Mouse pressed left at (1009, 564)
Screenshot: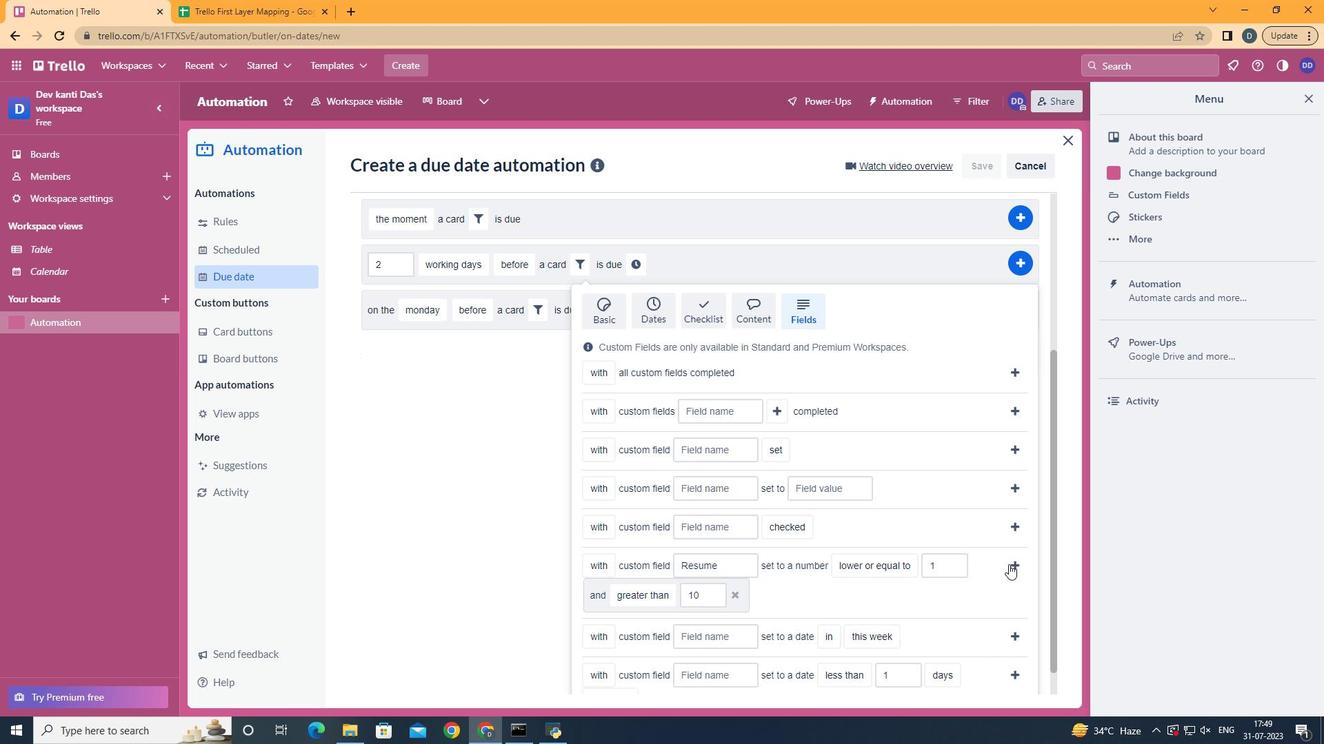 
Action: Mouse moved to (390, 536)
Screenshot: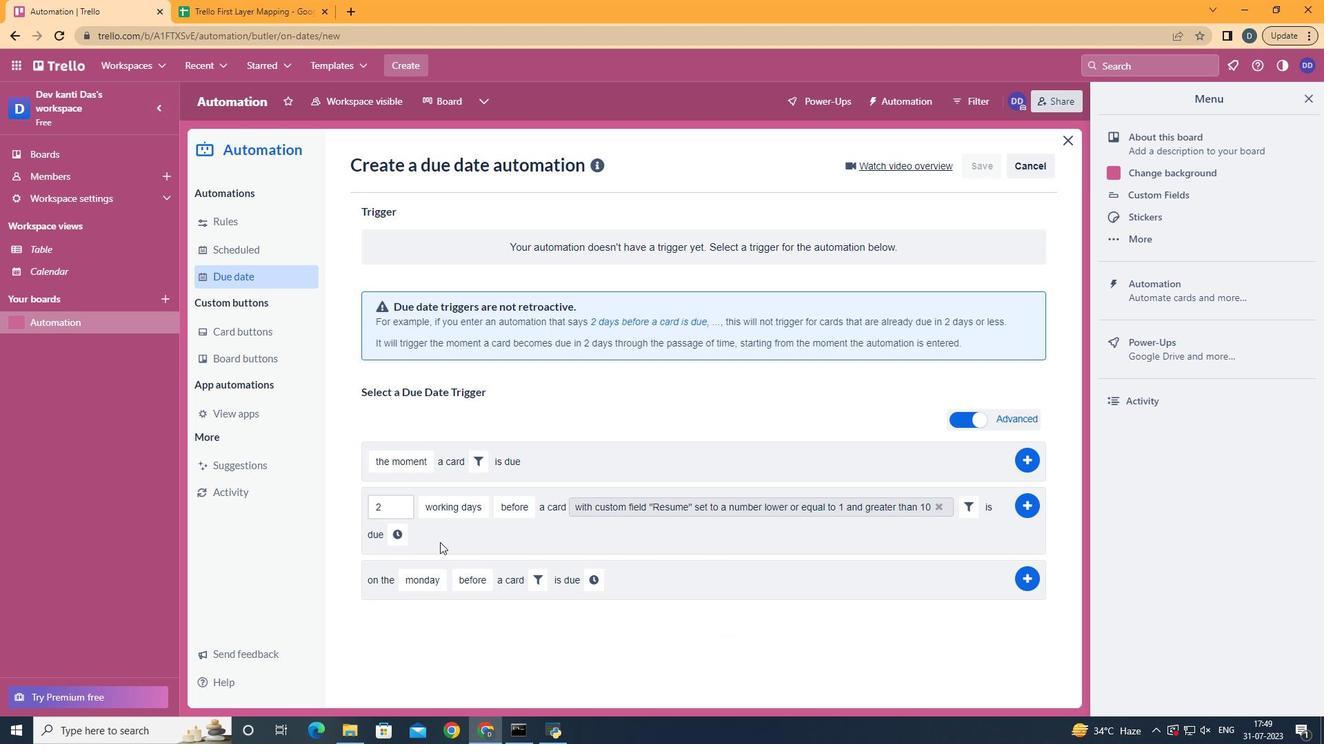 
Action: Mouse pressed left at (390, 536)
Screenshot: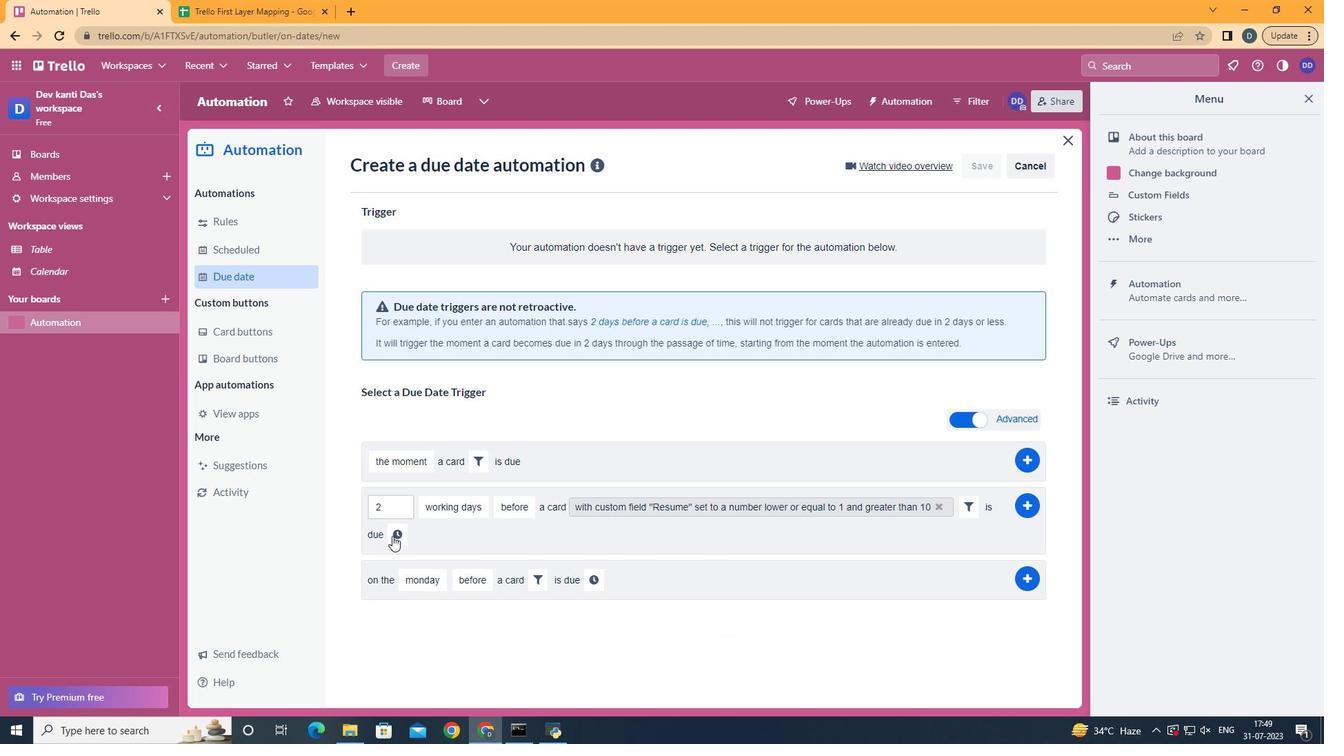 
Action: Mouse moved to (444, 541)
Screenshot: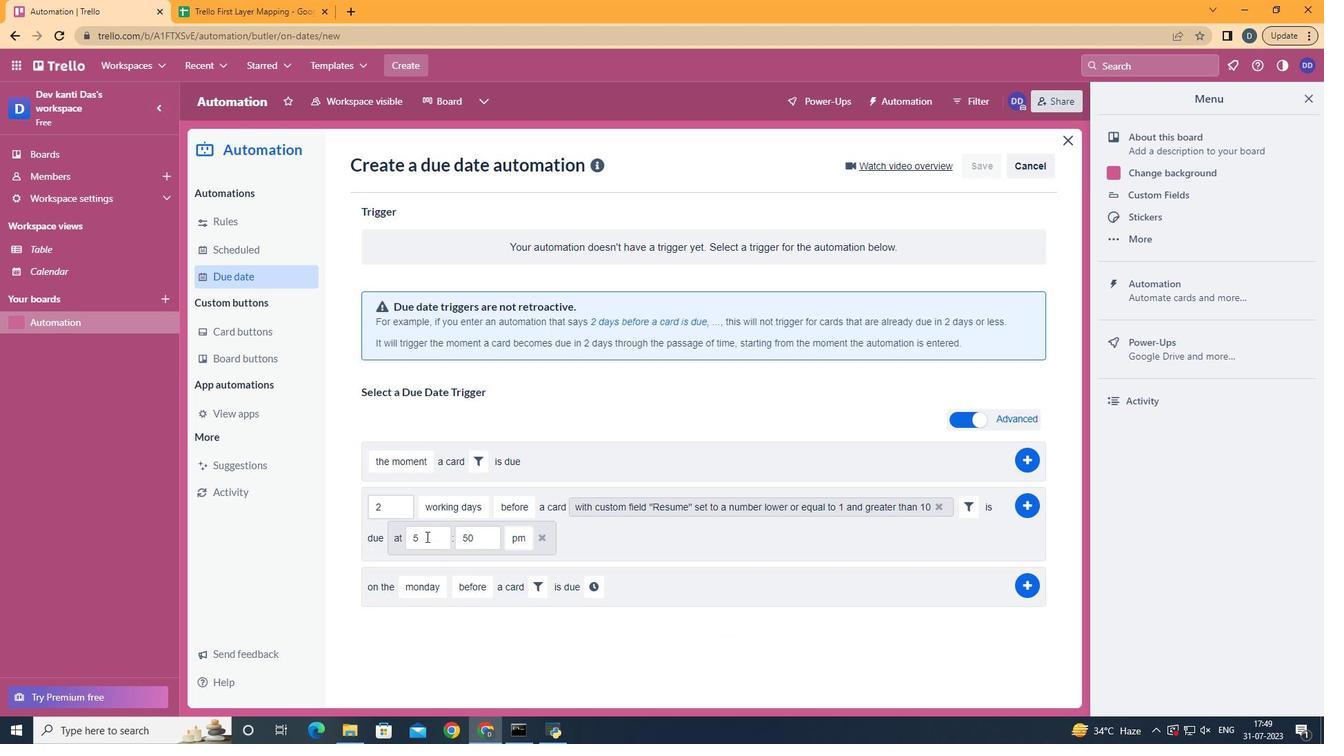 
Action: Mouse pressed left at (444, 541)
Screenshot: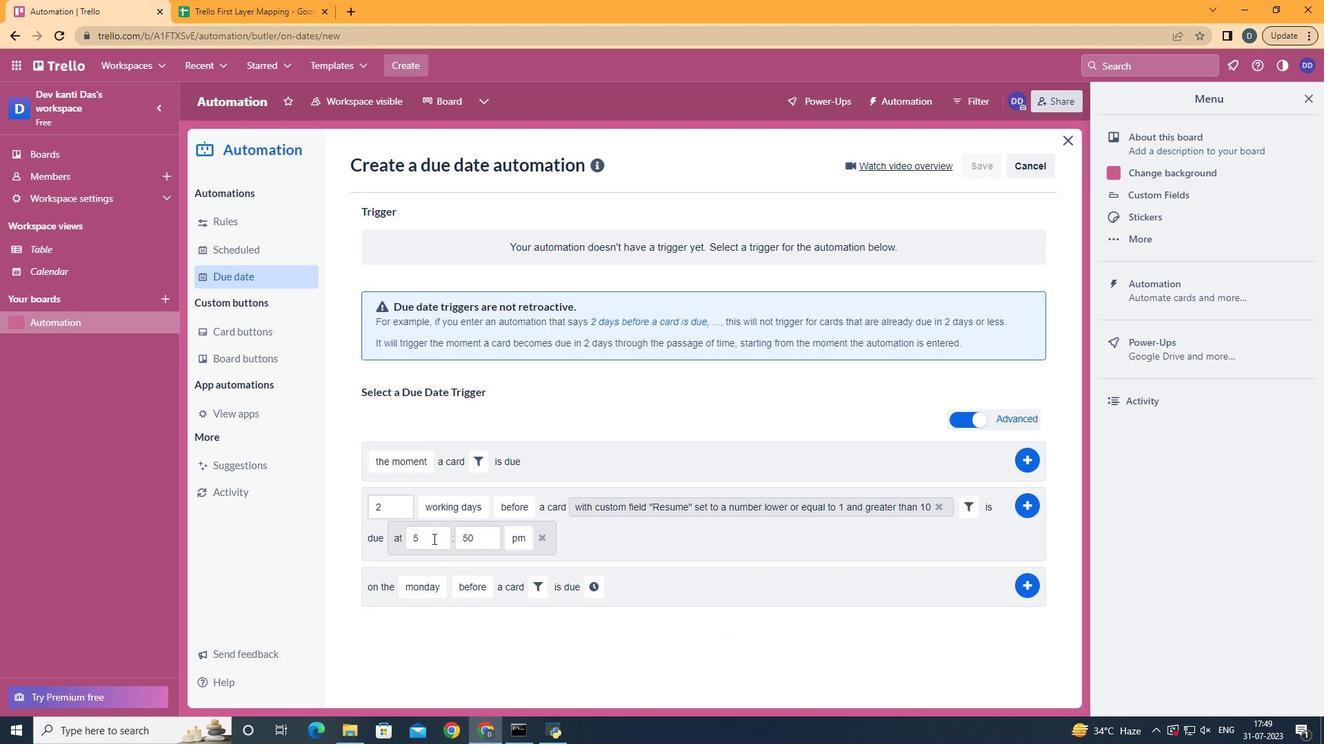 
Action: Key pressed <Key.backspace>11
Screenshot: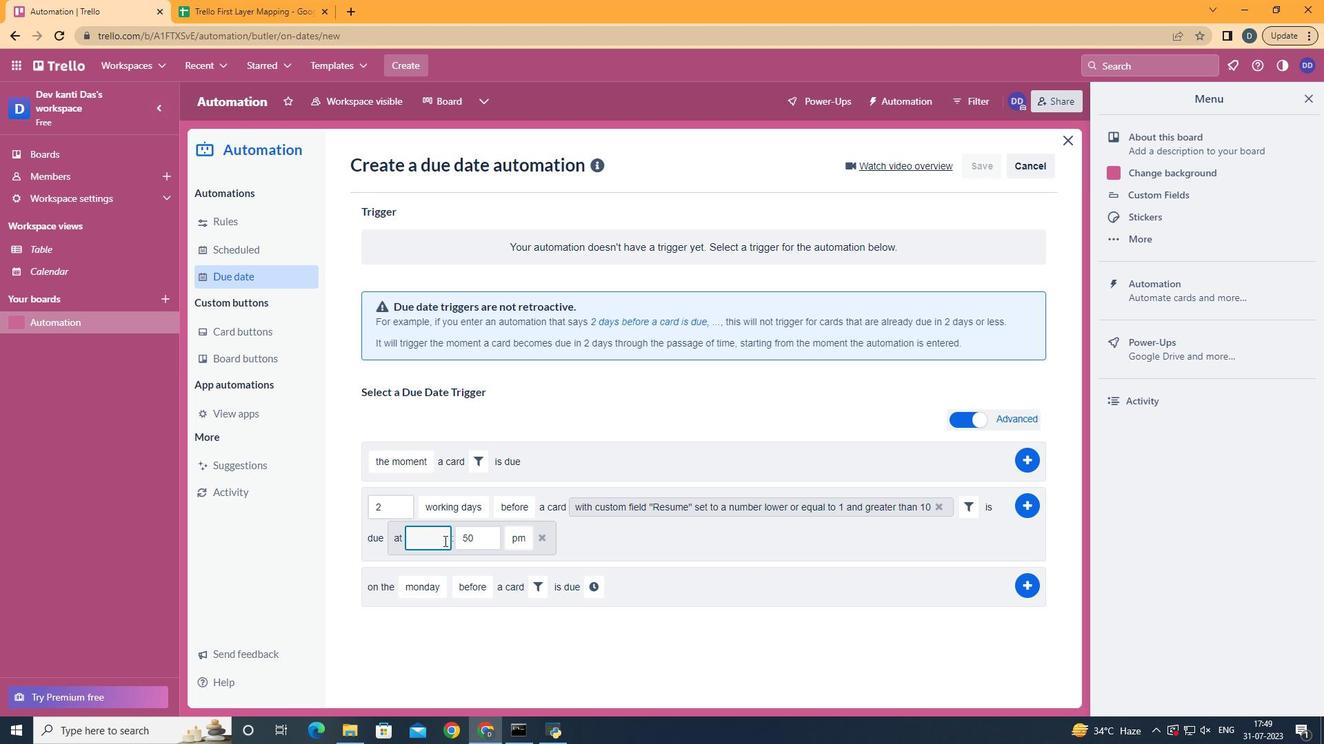 
Action: Mouse moved to (470, 538)
Screenshot: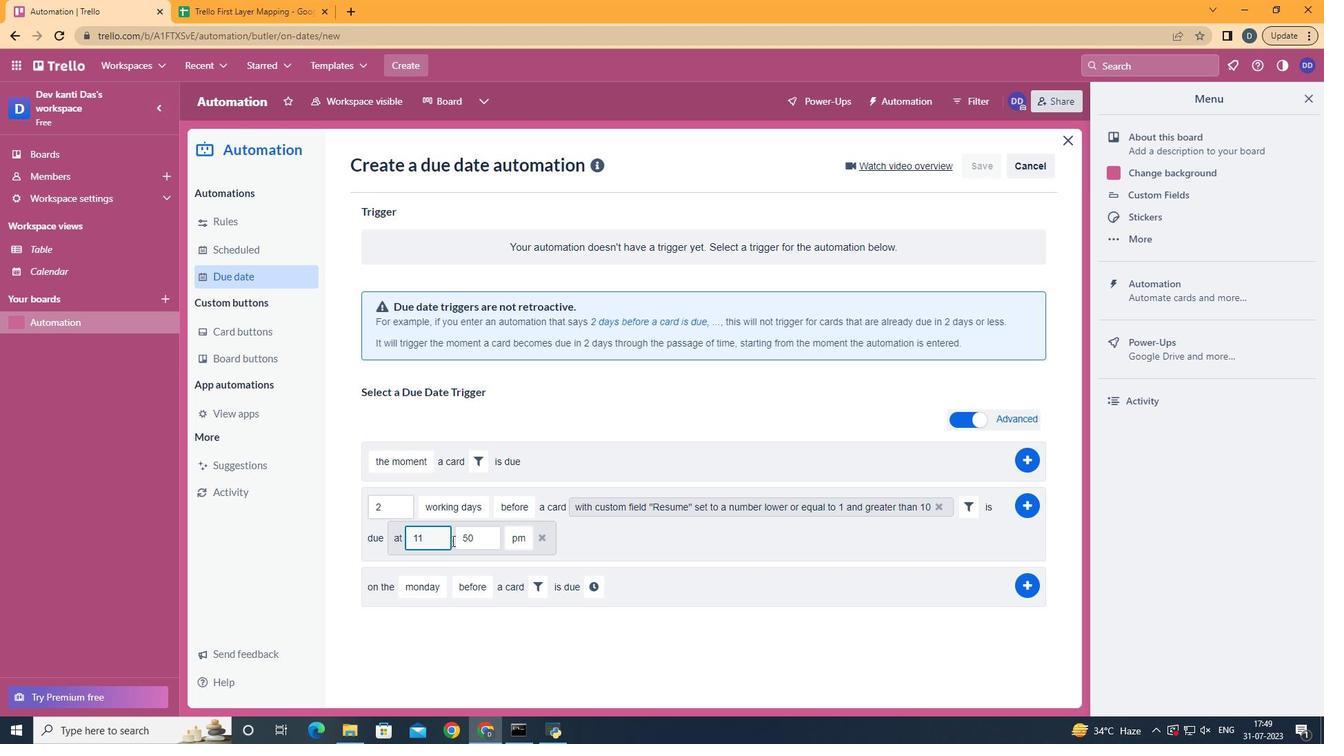 
Action: Mouse pressed left at (470, 538)
Screenshot: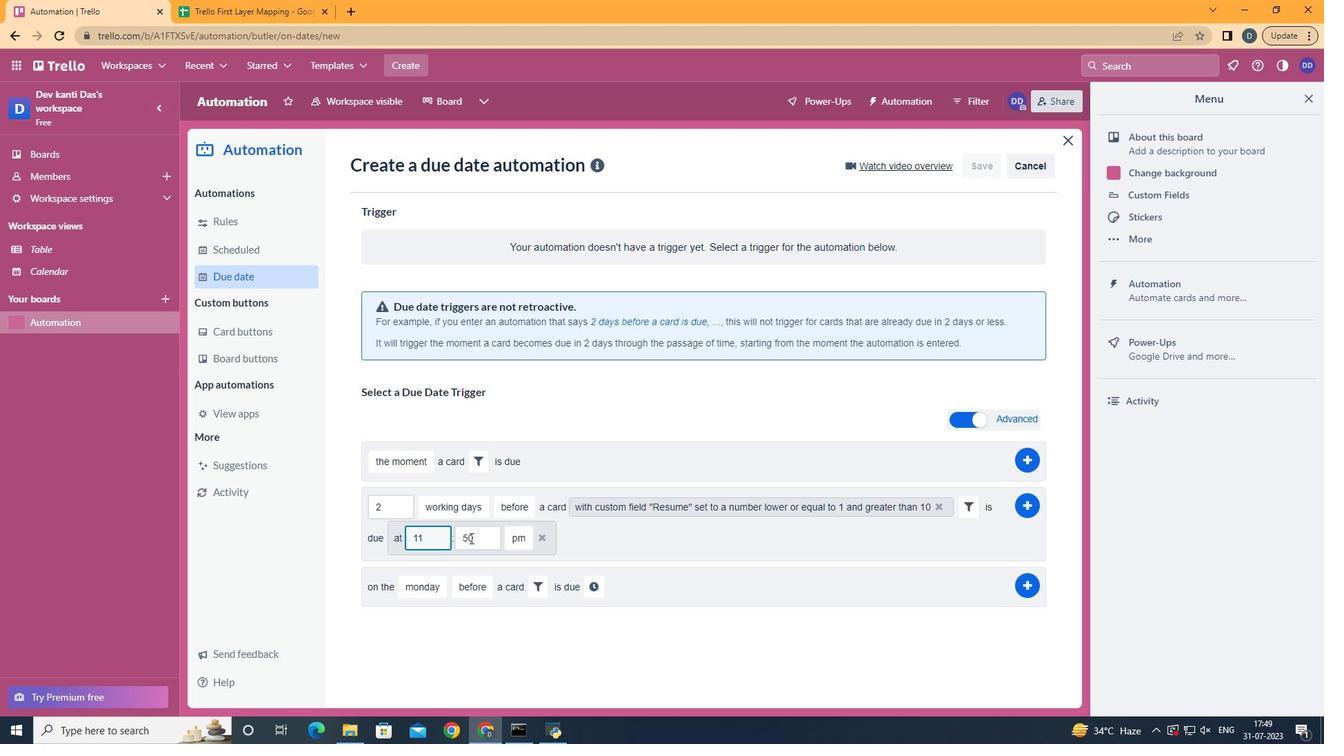 
Action: Mouse moved to (478, 537)
Screenshot: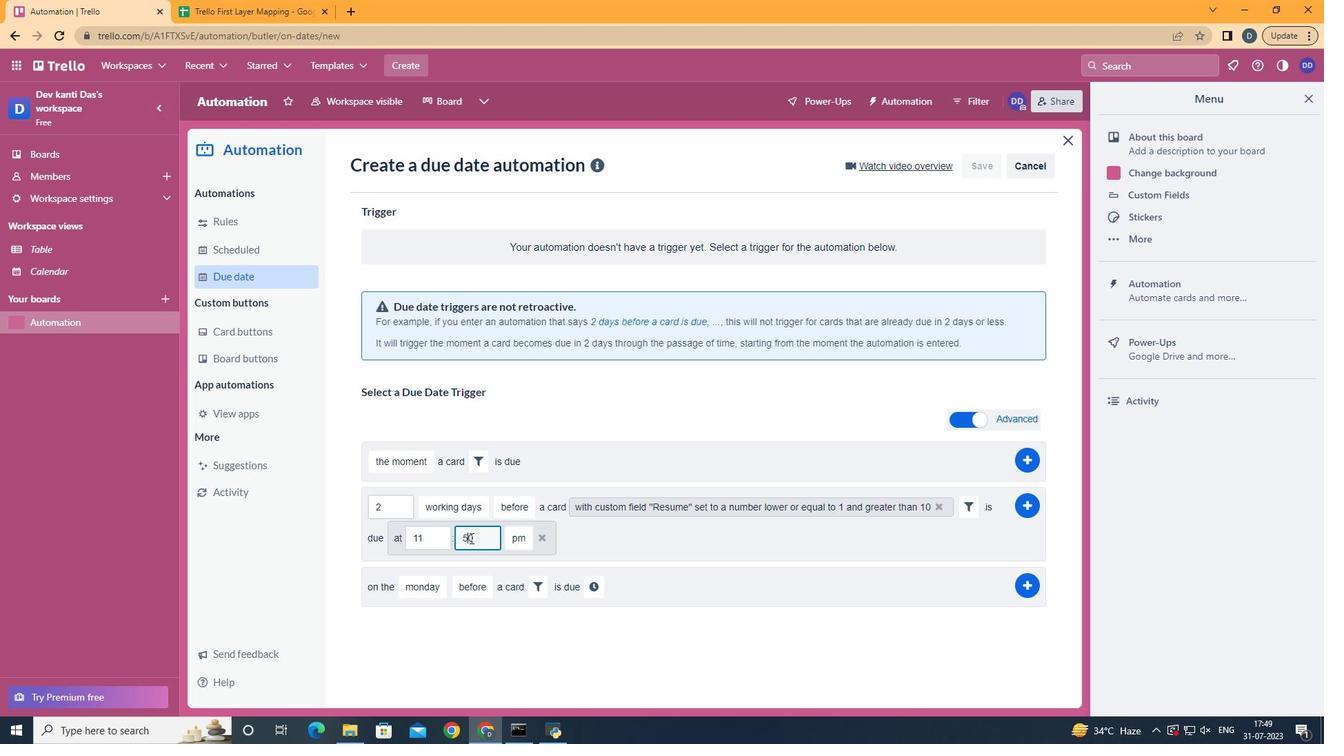 
Action: Mouse pressed left at (478, 537)
Screenshot: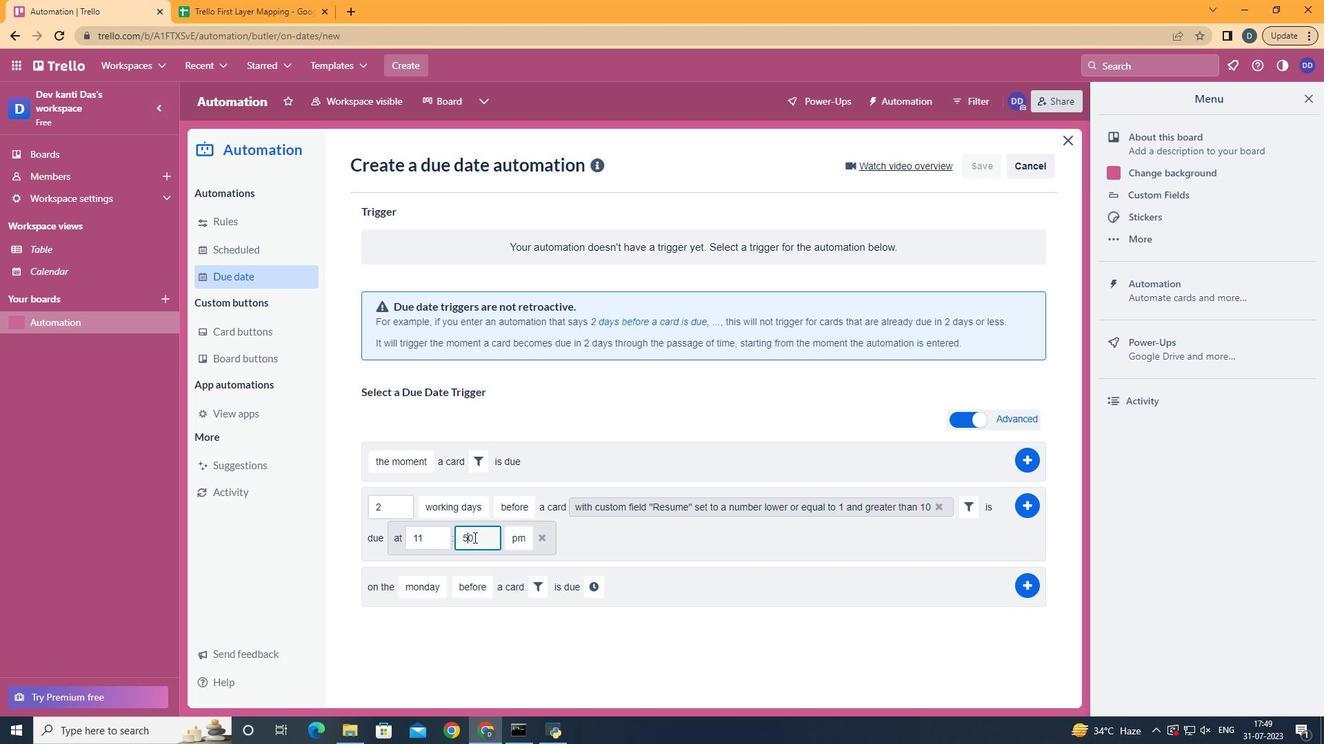 
Action: Key pressed <Key.backspace><Key.backspace>00
Screenshot: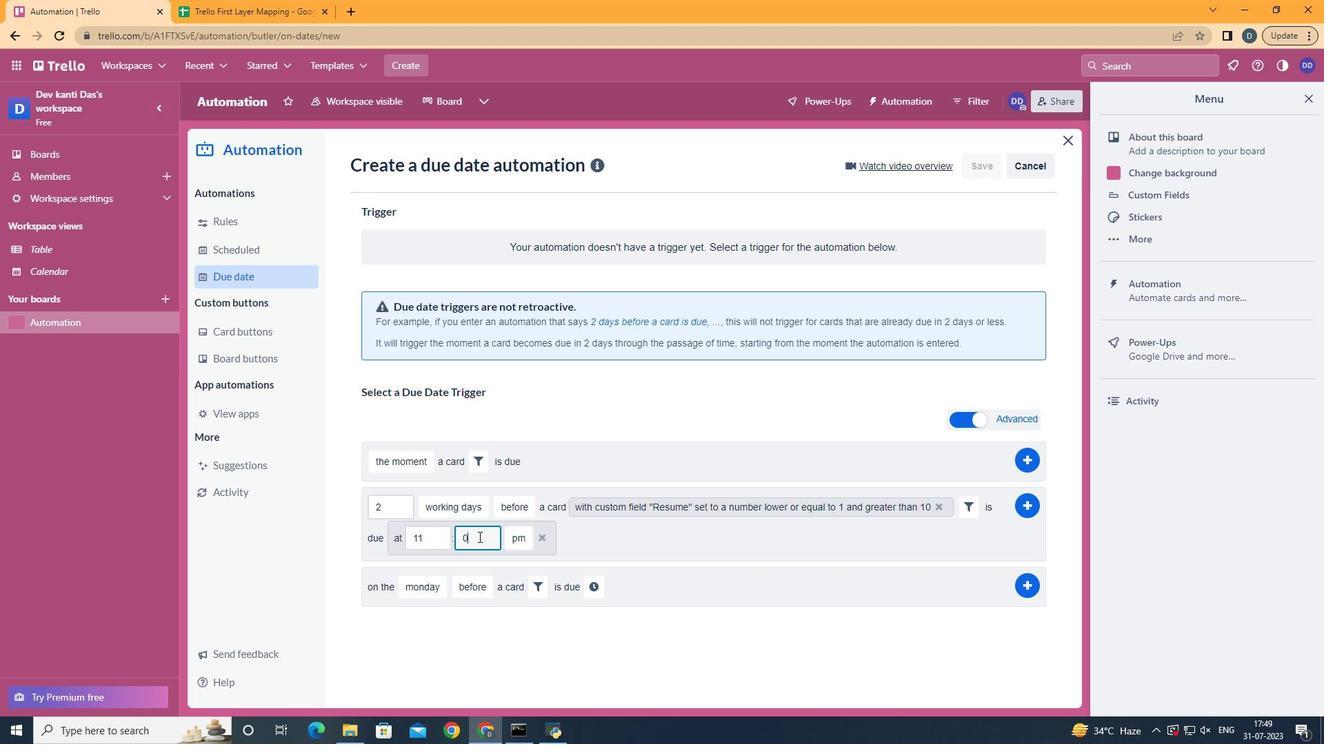 
Action: Mouse moved to (516, 566)
Screenshot: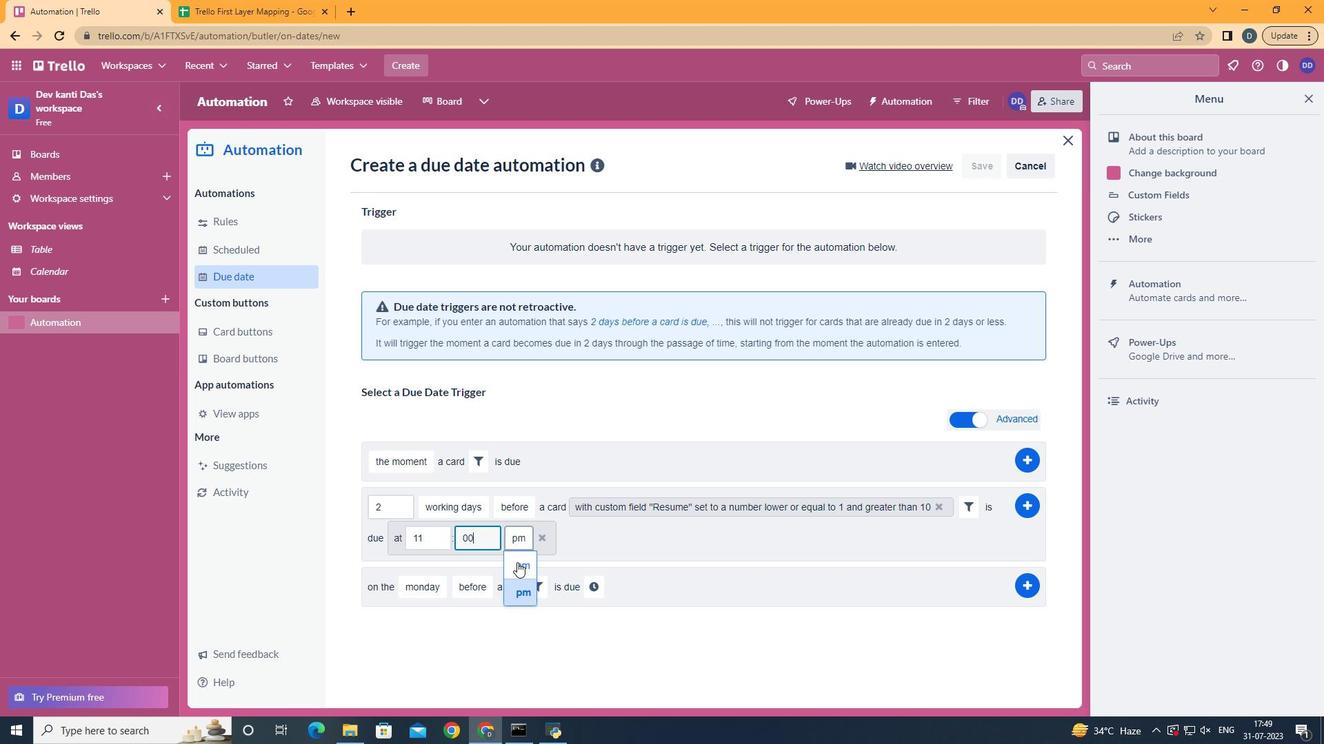 
Action: Mouse pressed left at (516, 566)
Screenshot: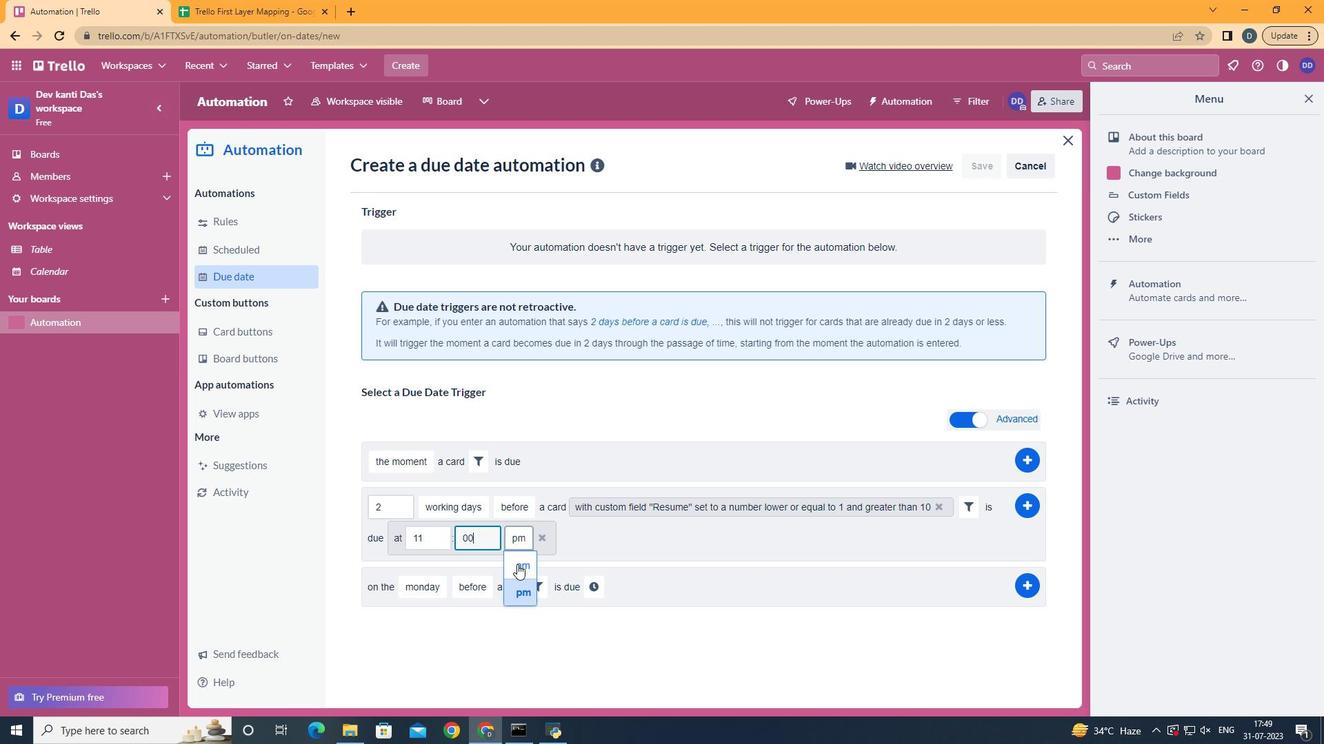 
Action: Mouse moved to (1031, 502)
Screenshot: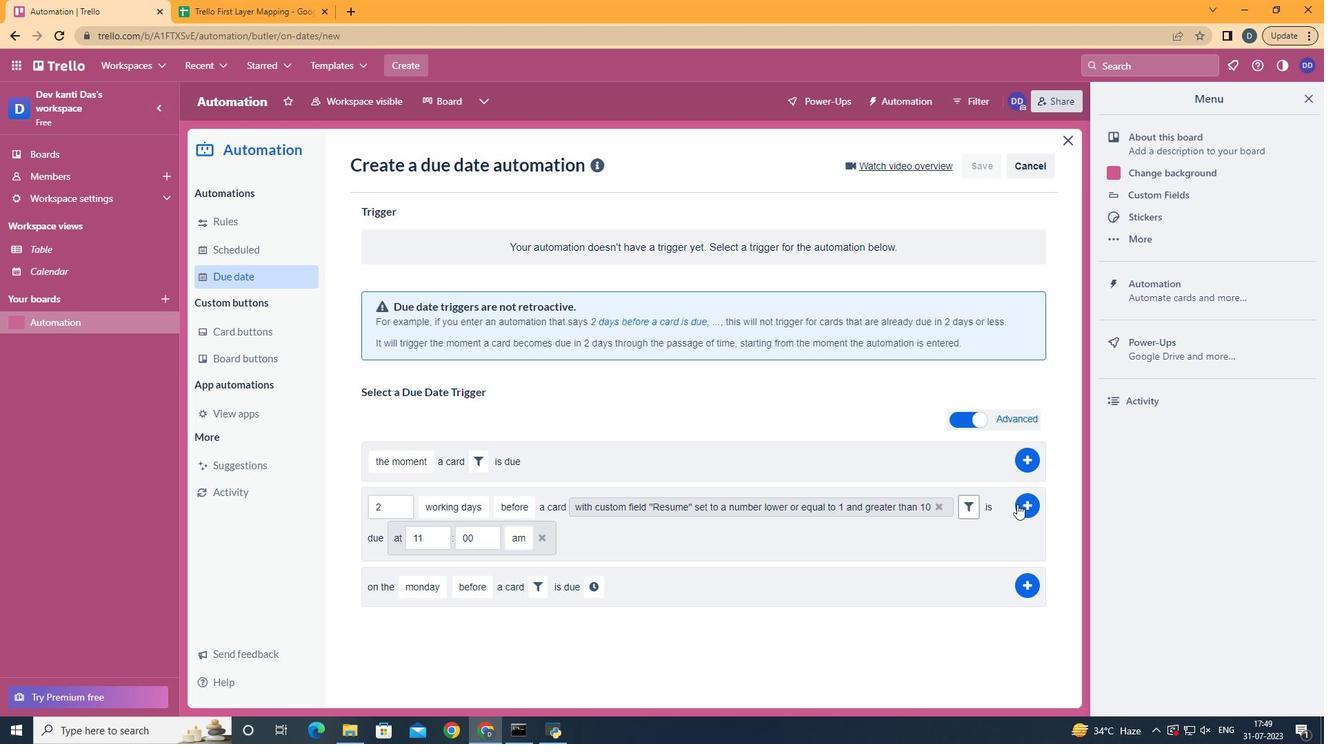 
Action: Mouse pressed left at (1031, 502)
Screenshot: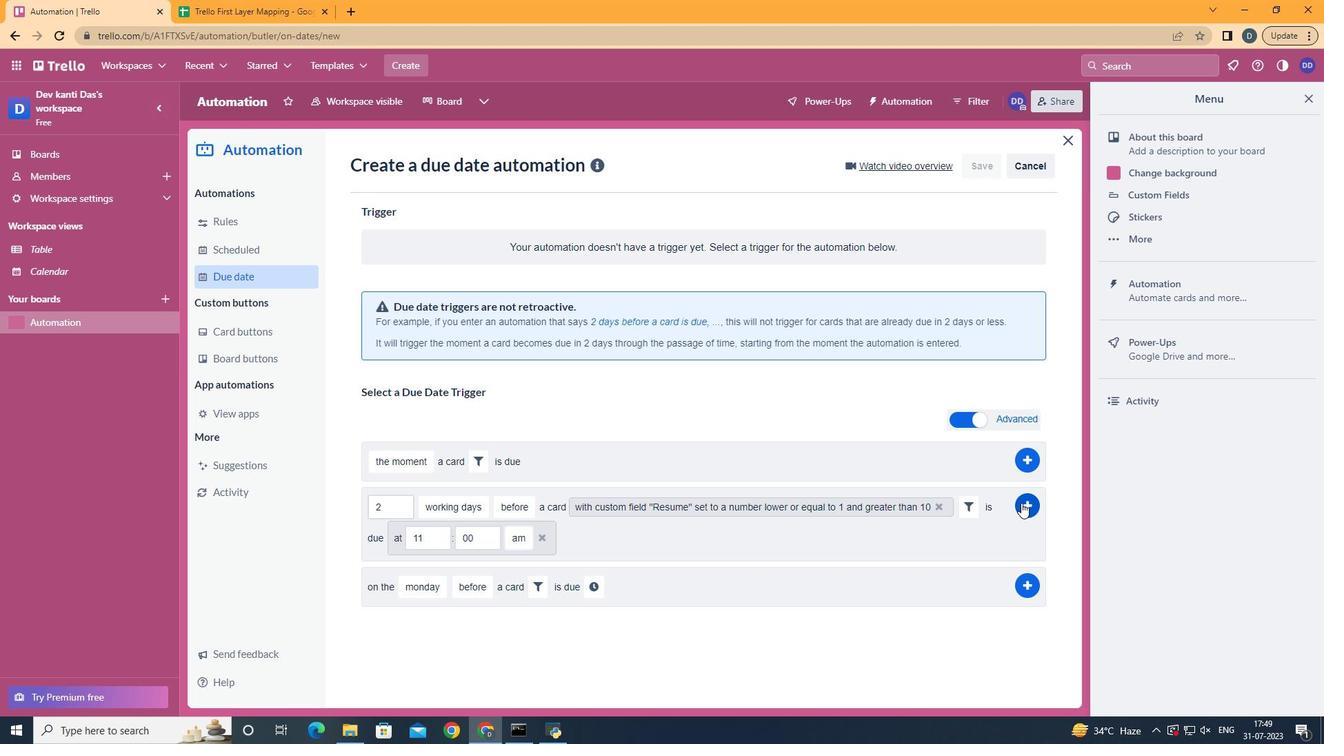 
Action: Mouse moved to (612, 331)
Screenshot: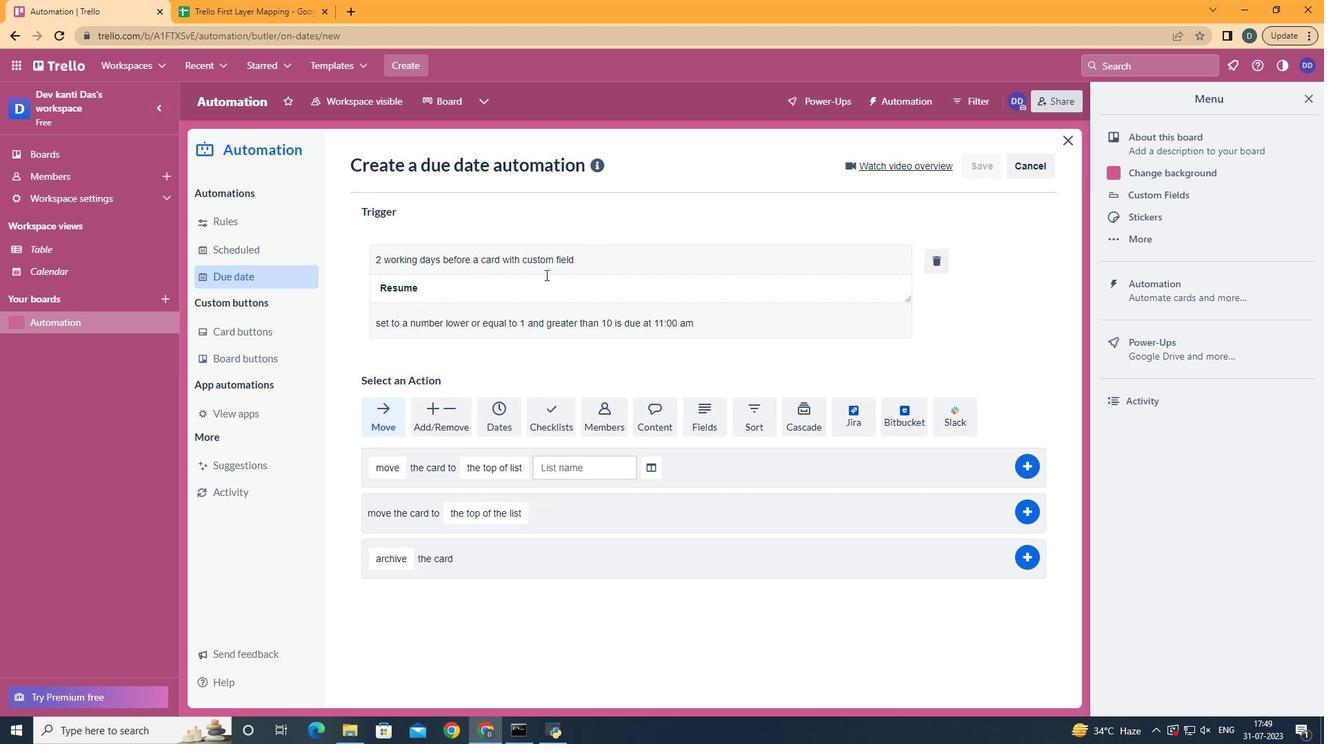 
